 Task: Find connections with filter location Merseburg with filter topic #Indiawith filter profile language German with filter current company Allegis Group with filter school ICAT Design & Media College with filter industry Wholesale Motor Vehicles and Parts with filter service category Life Coaching with filter keywords title Director of First Impressions
Action: Mouse moved to (530, 49)
Screenshot: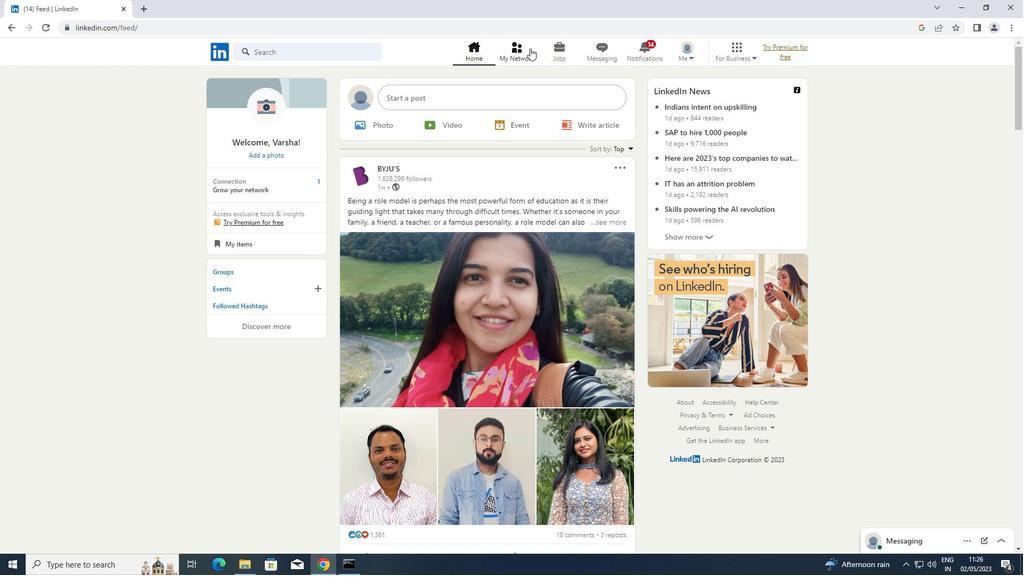 
Action: Mouse pressed left at (530, 49)
Screenshot: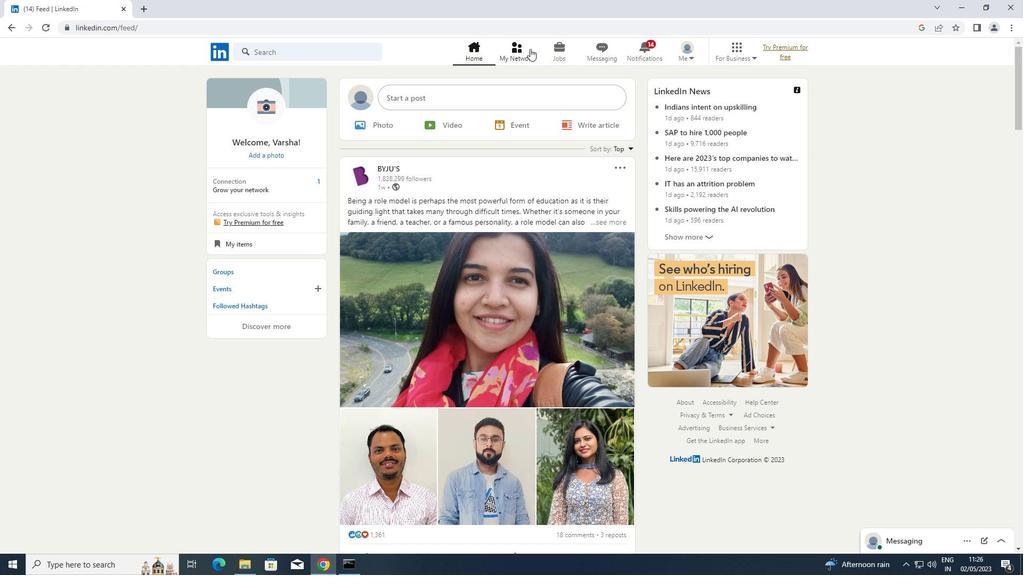 
Action: Mouse moved to (305, 101)
Screenshot: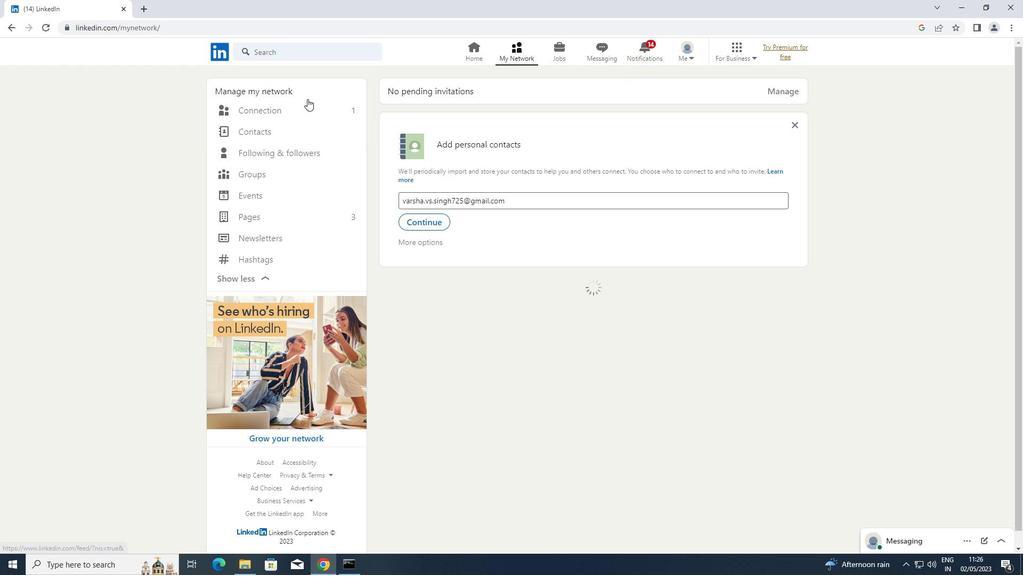 
Action: Mouse pressed left at (305, 101)
Screenshot: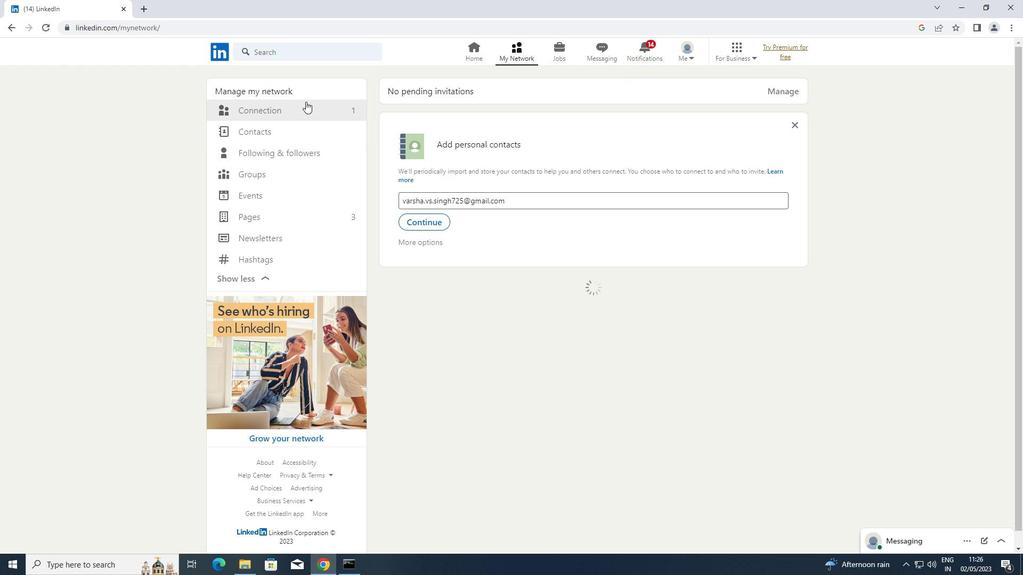 
Action: Mouse moved to (265, 110)
Screenshot: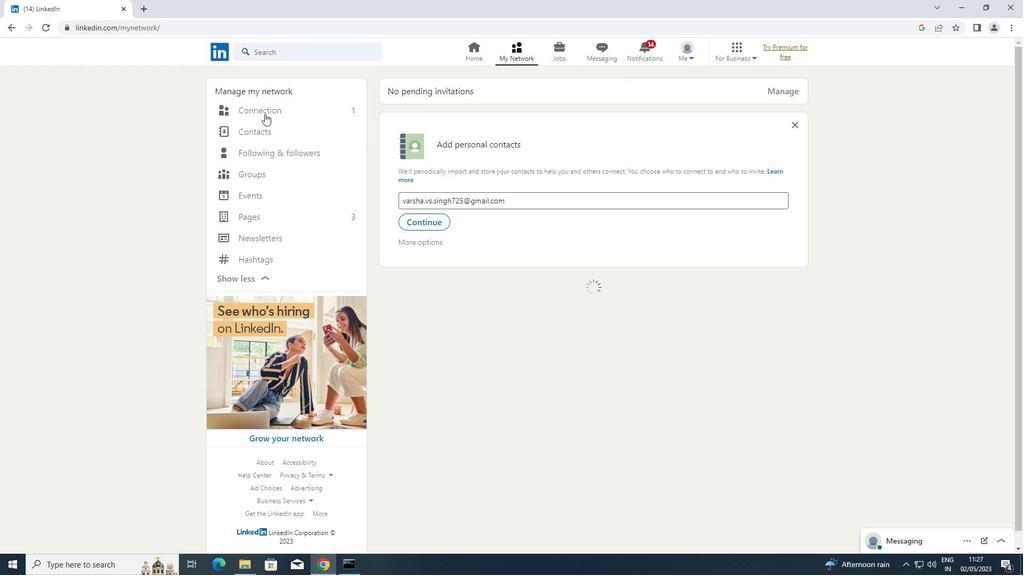 
Action: Mouse pressed left at (265, 110)
Screenshot: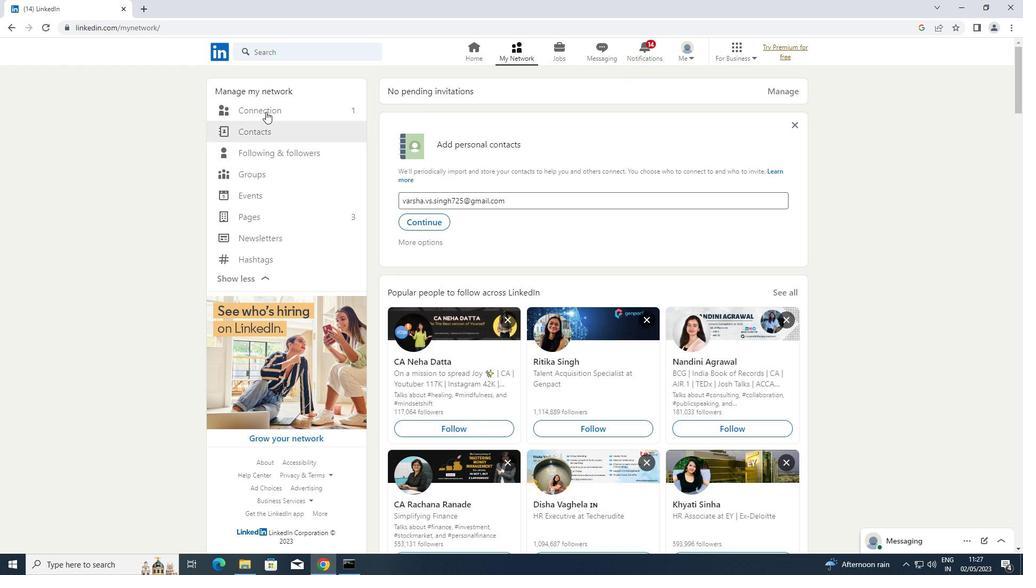 
Action: Mouse moved to (584, 108)
Screenshot: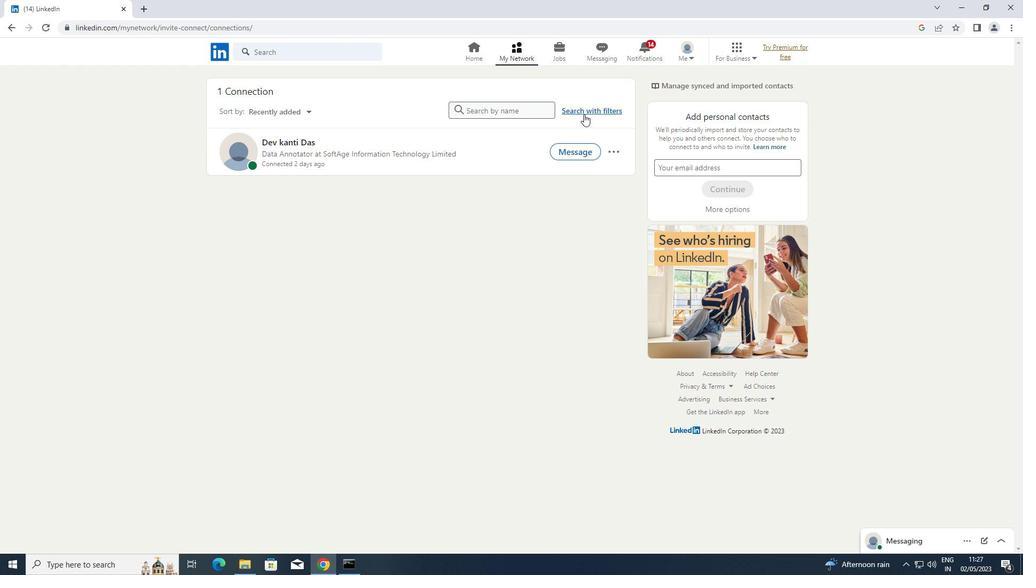 
Action: Mouse pressed left at (584, 108)
Screenshot: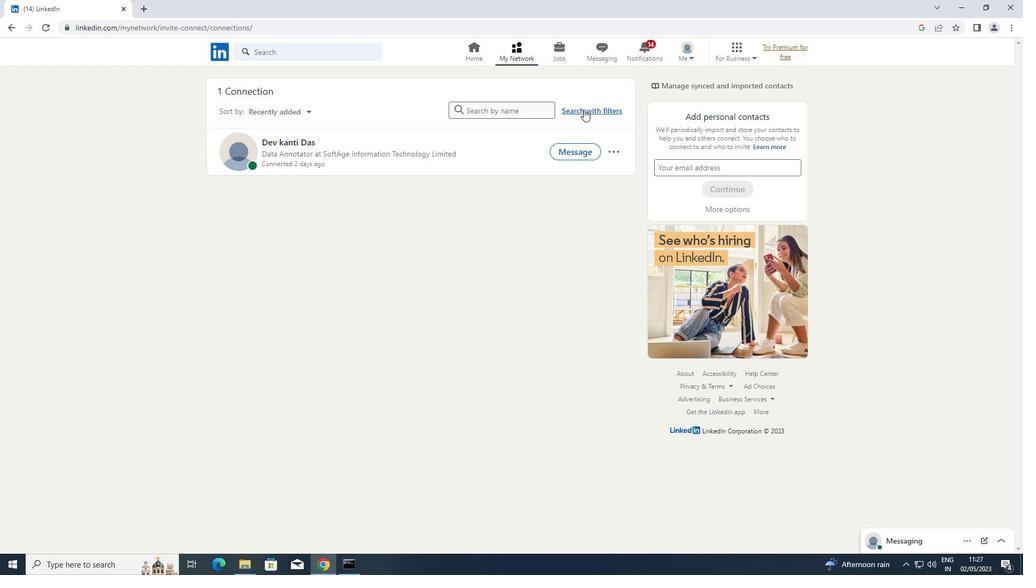 
Action: Mouse moved to (542, 81)
Screenshot: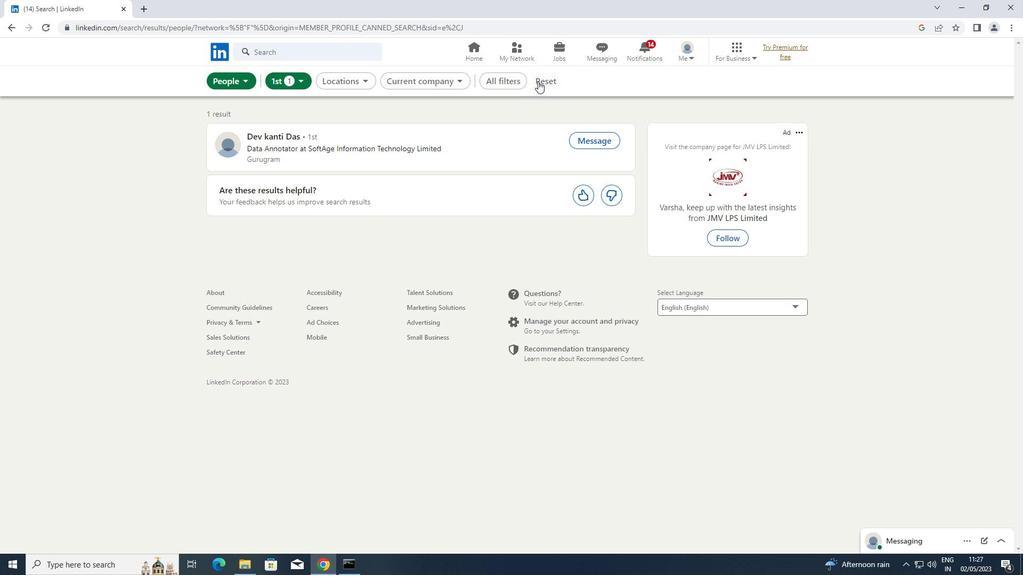 
Action: Mouse pressed left at (542, 81)
Screenshot: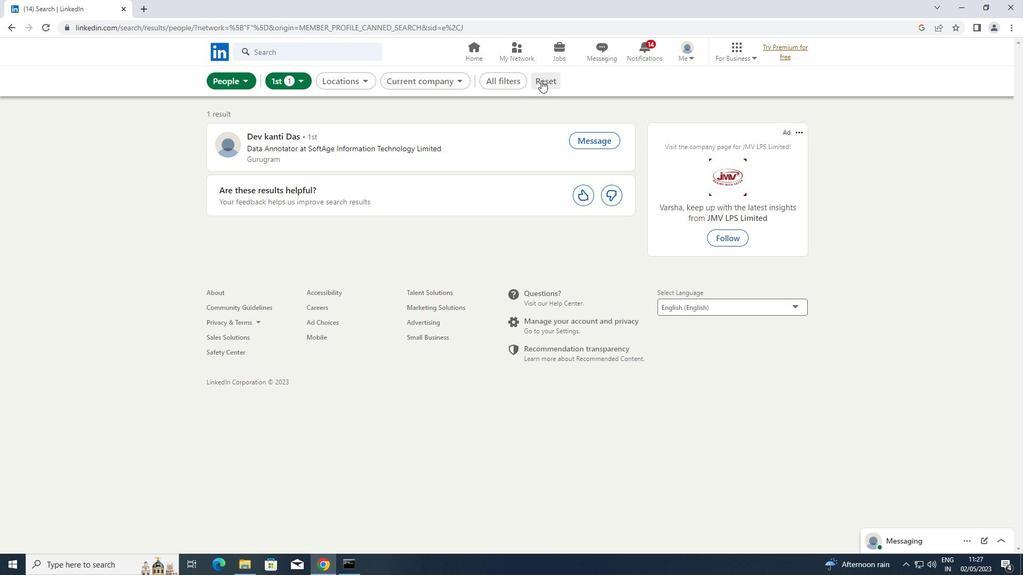 
Action: Mouse moved to (523, 84)
Screenshot: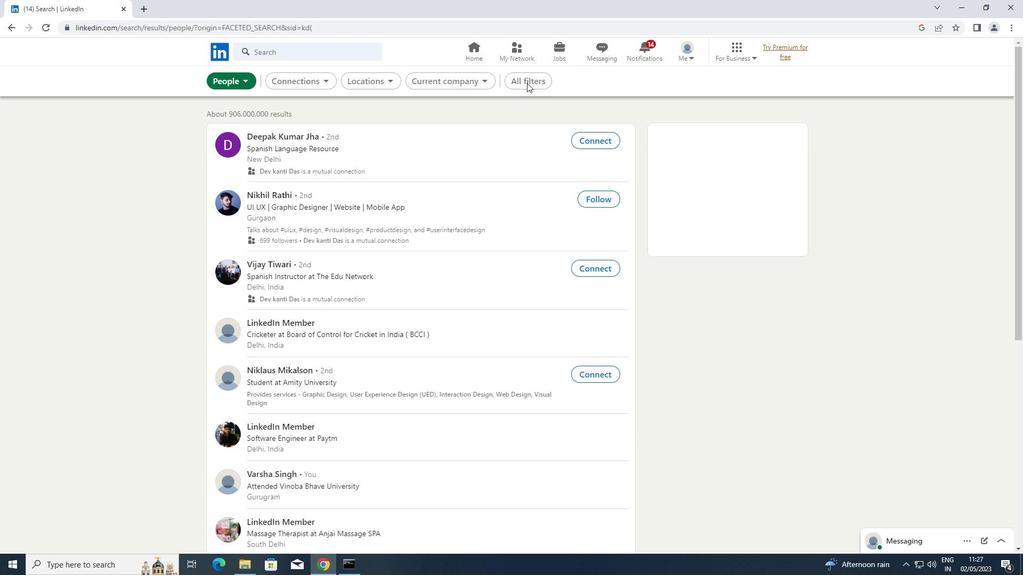 
Action: Mouse pressed left at (523, 84)
Screenshot: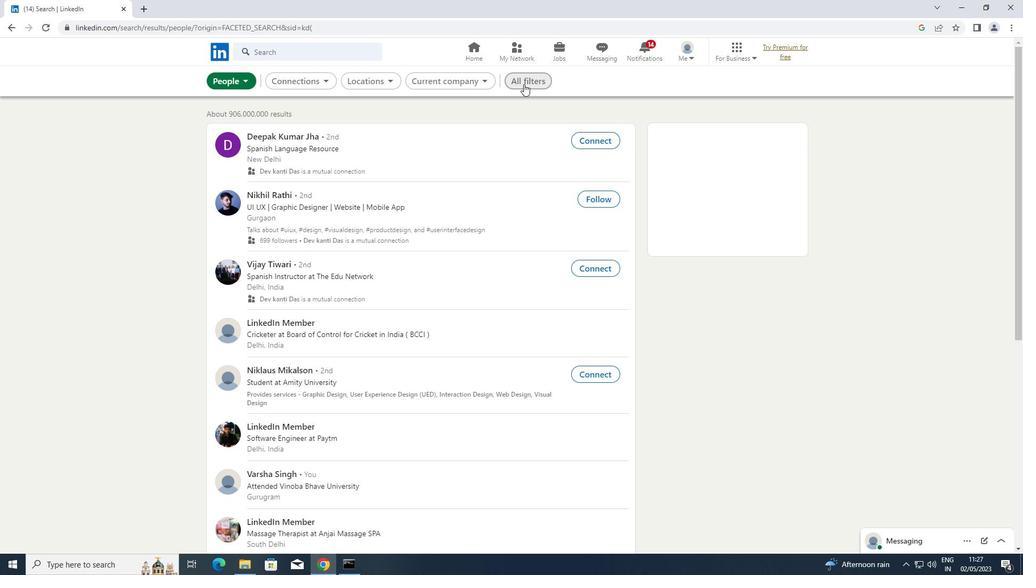 
Action: Mouse moved to (863, 218)
Screenshot: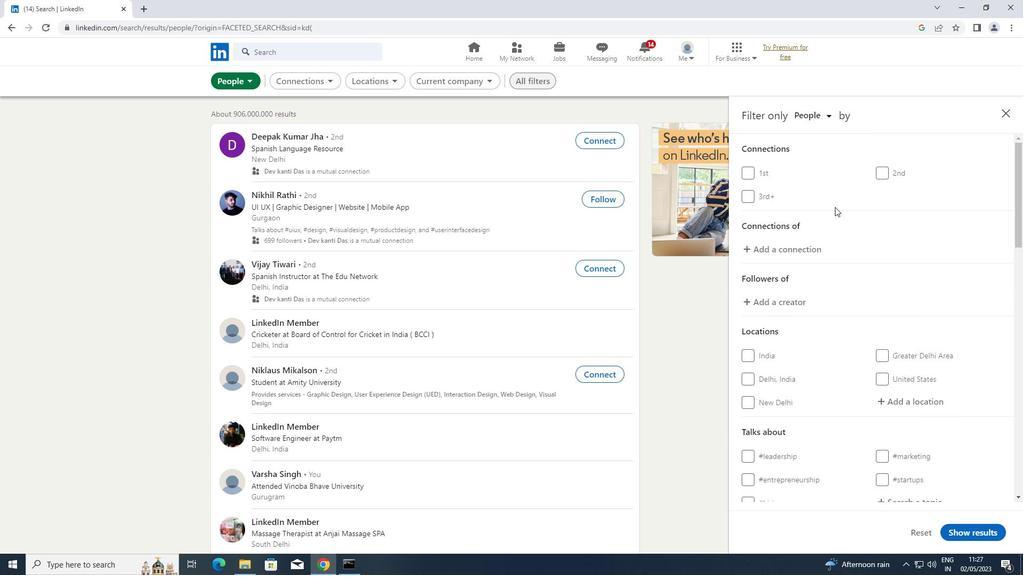 
Action: Mouse scrolled (863, 217) with delta (0, 0)
Screenshot: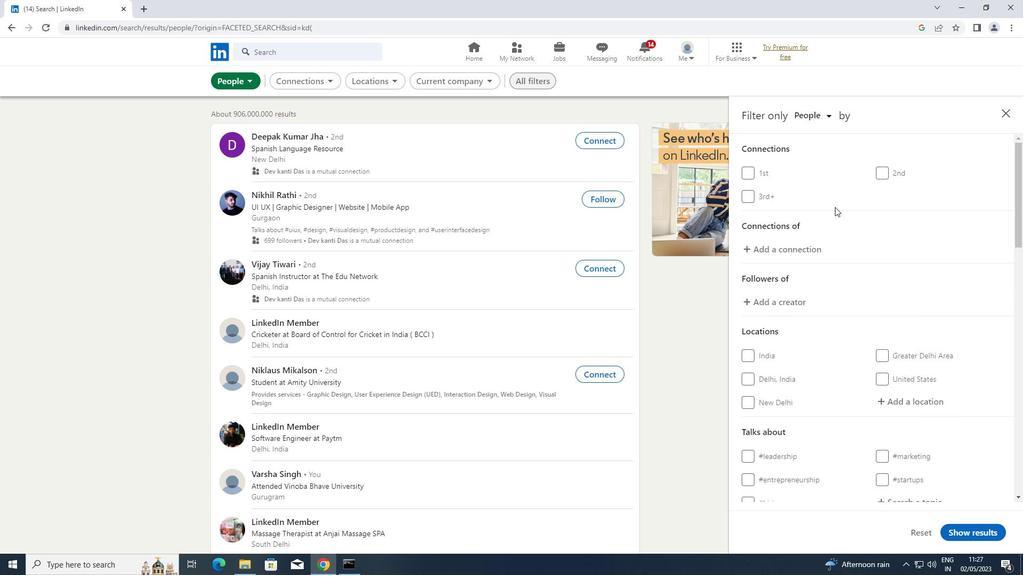 
Action: Mouse scrolled (863, 217) with delta (0, 0)
Screenshot: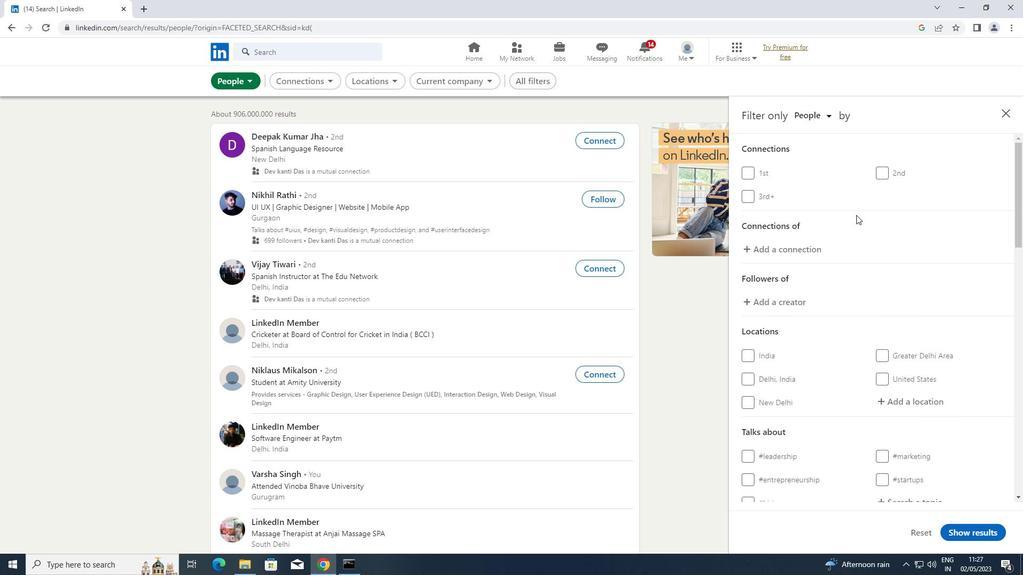 
Action: Mouse scrolled (863, 217) with delta (0, 0)
Screenshot: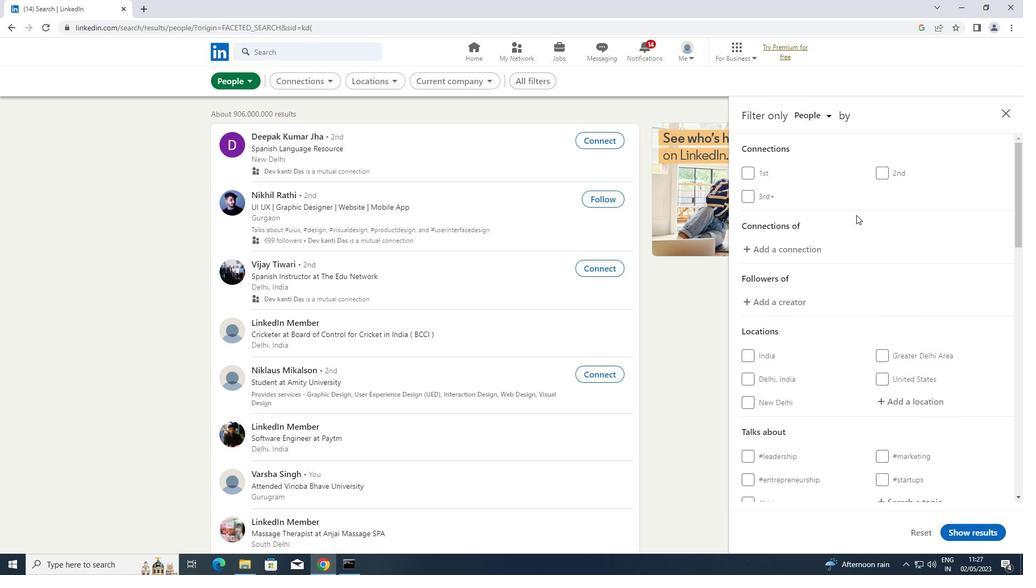 
Action: Mouse moved to (896, 245)
Screenshot: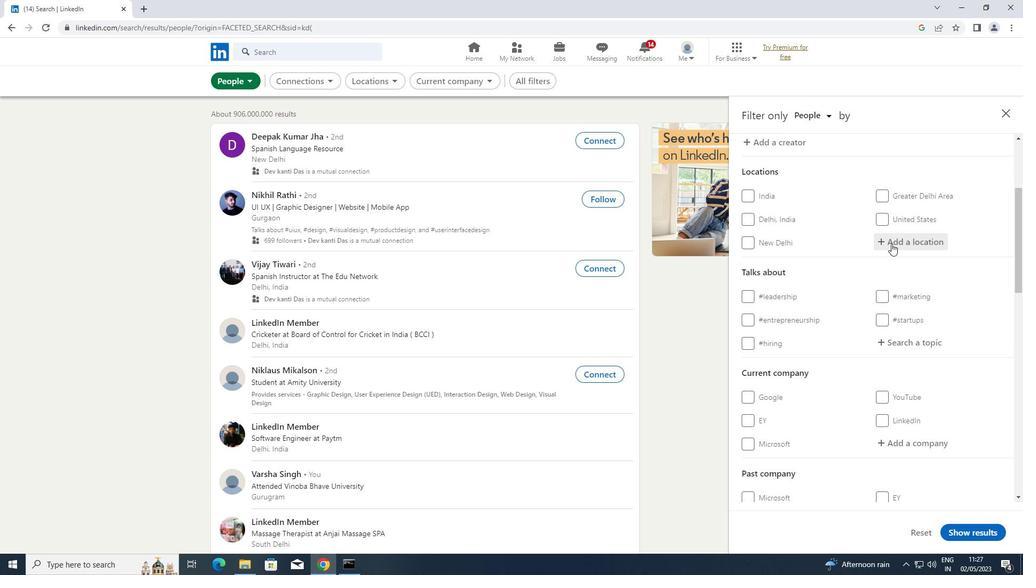 
Action: Mouse pressed left at (896, 245)
Screenshot: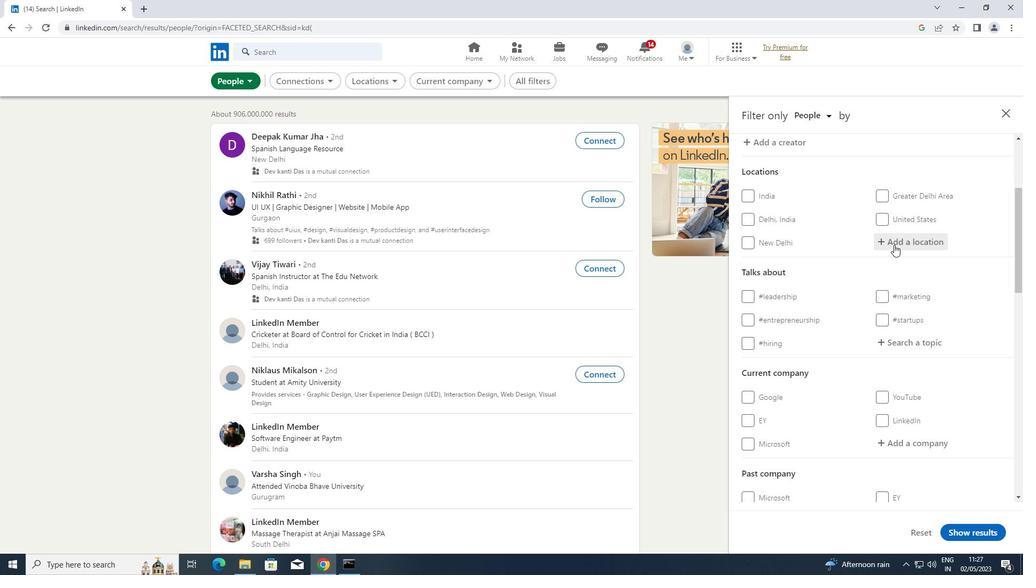 
Action: Key pressed <Key.shift>MERSEBURG
Screenshot: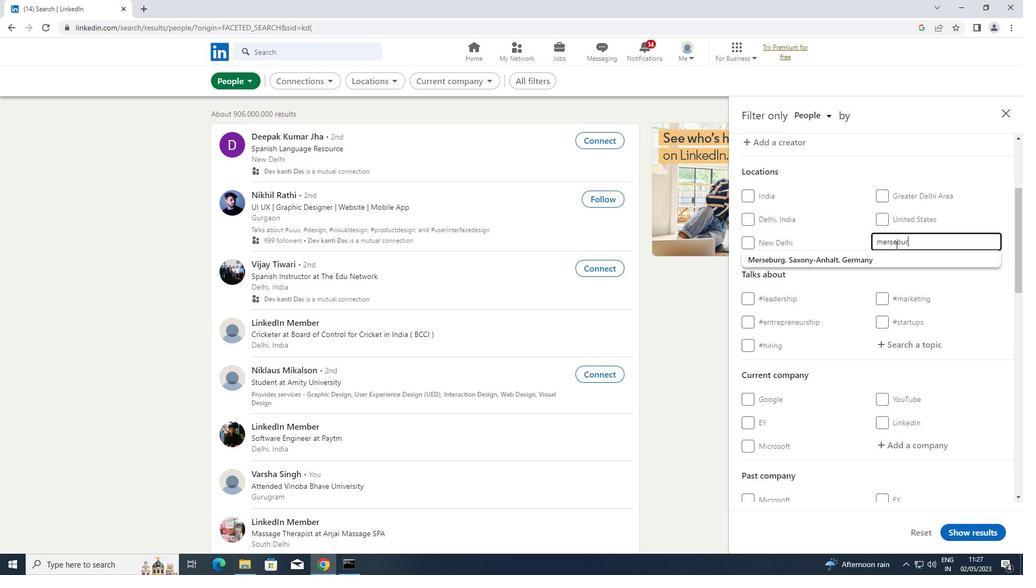 
Action: Mouse moved to (900, 345)
Screenshot: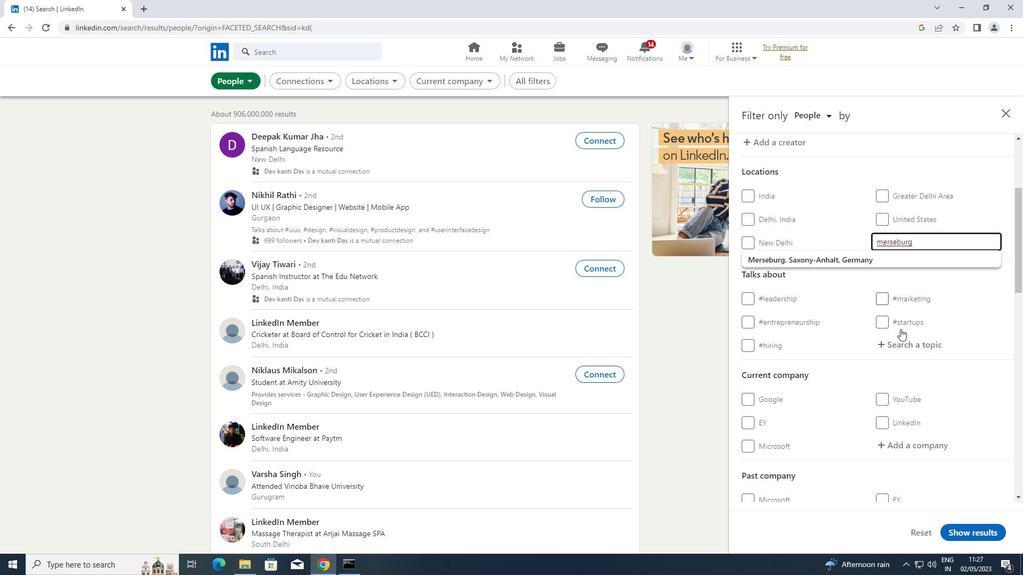 
Action: Mouse pressed left at (900, 345)
Screenshot: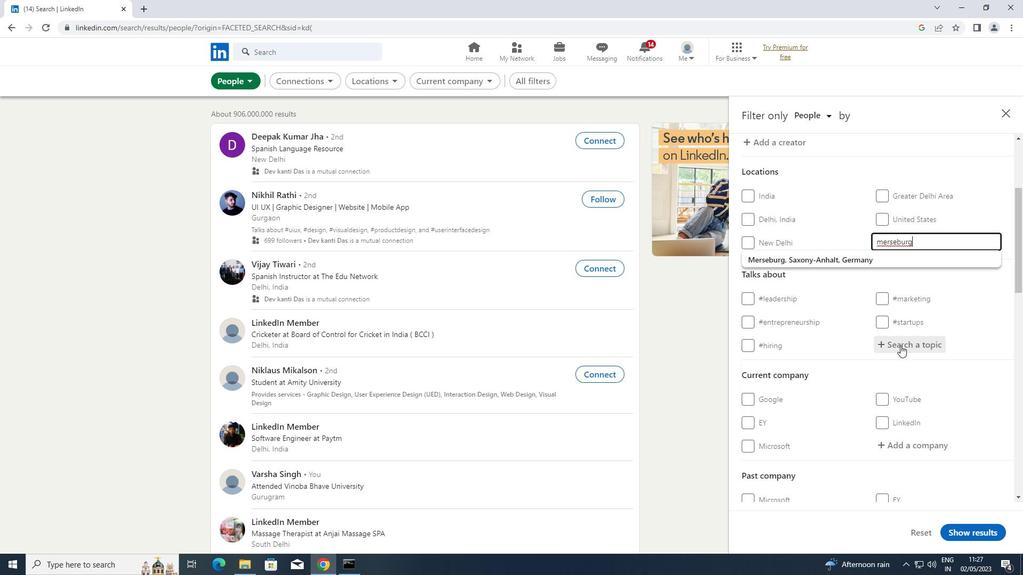 
Action: Key pressed <Key.shift>INDI
Screenshot: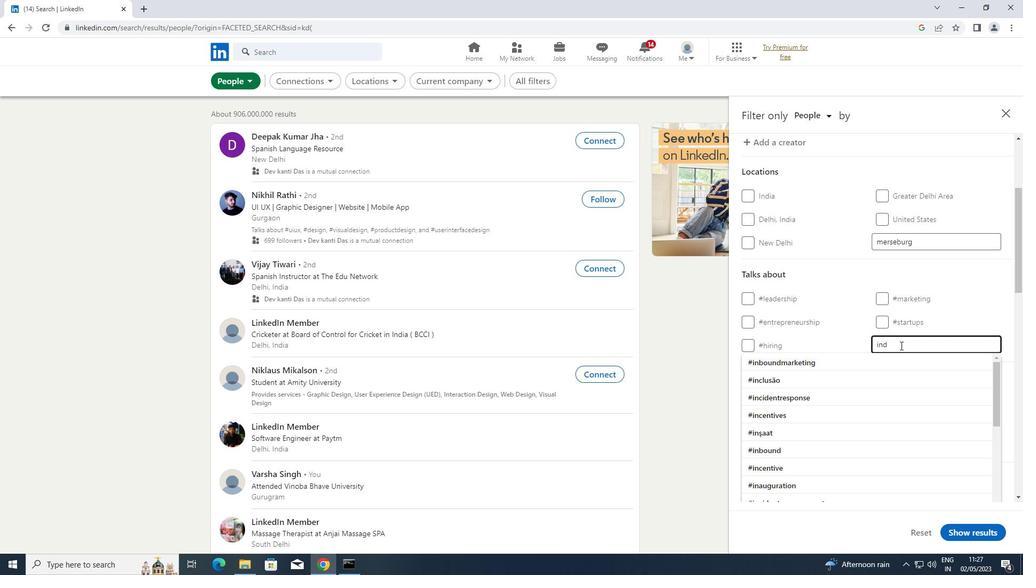 
Action: Mouse moved to (807, 355)
Screenshot: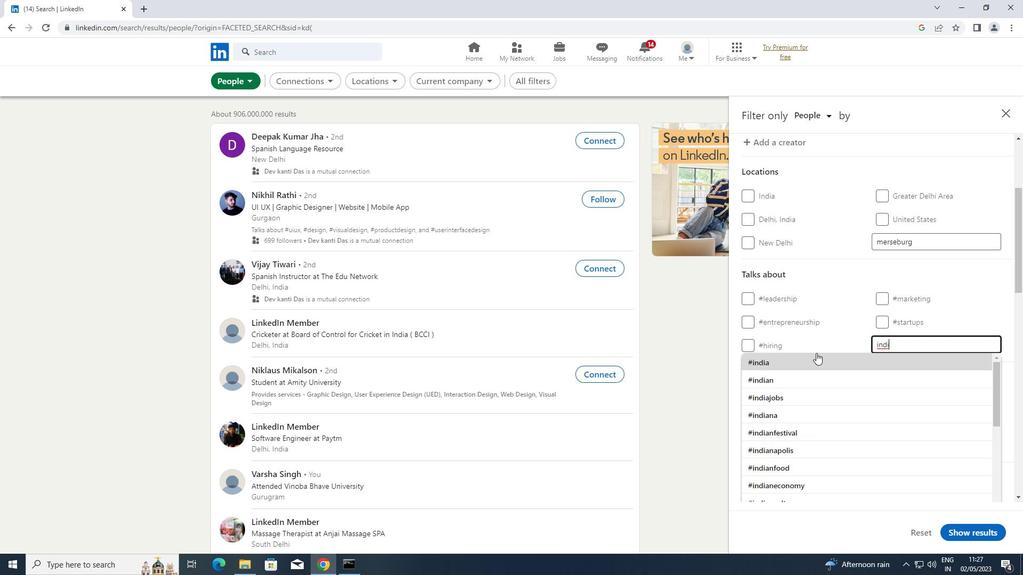 
Action: Mouse pressed left at (807, 355)
Screenshot: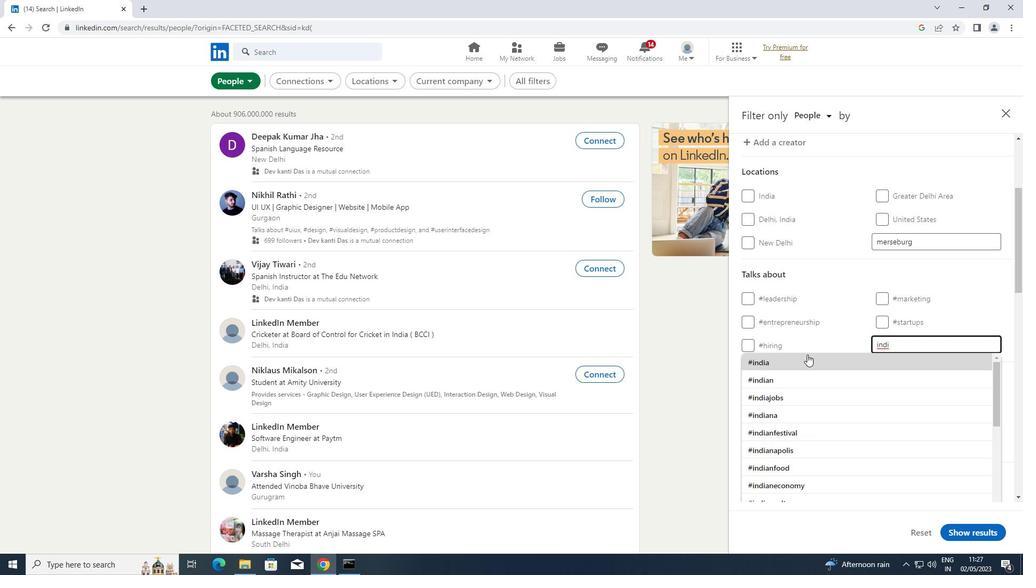 
Action: Mouse scrolled (807, 354) with delta (0, 0)
Screenshot: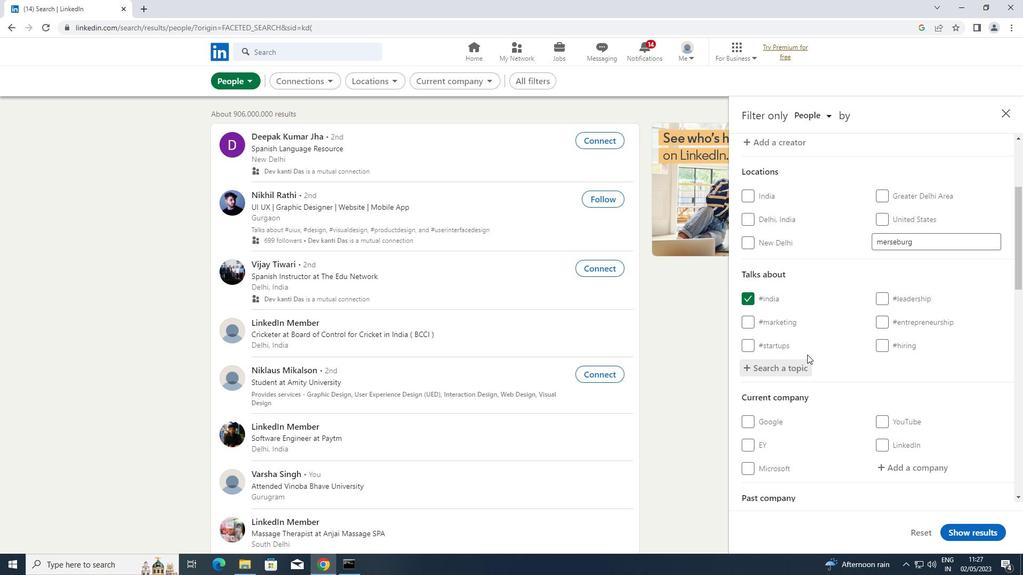 
Action: Mouse scrolled (807, 354) with delta (0, 0)
Screenshot: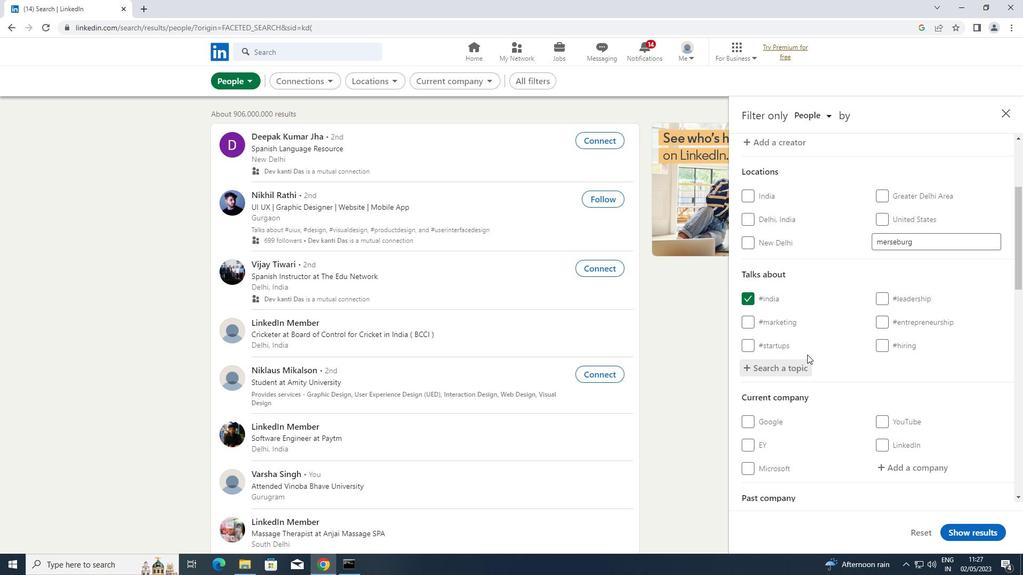 
Action: Mouse scrolled (807, 354) with delta (0, 0)
Screenshot: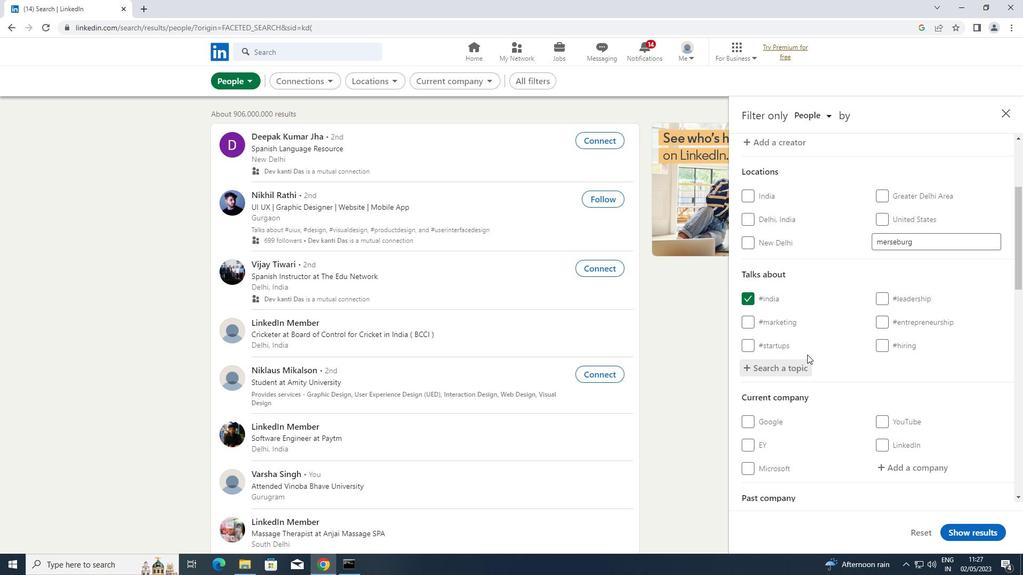 
Action: Mouse moved to (863, 336)
Screenshot: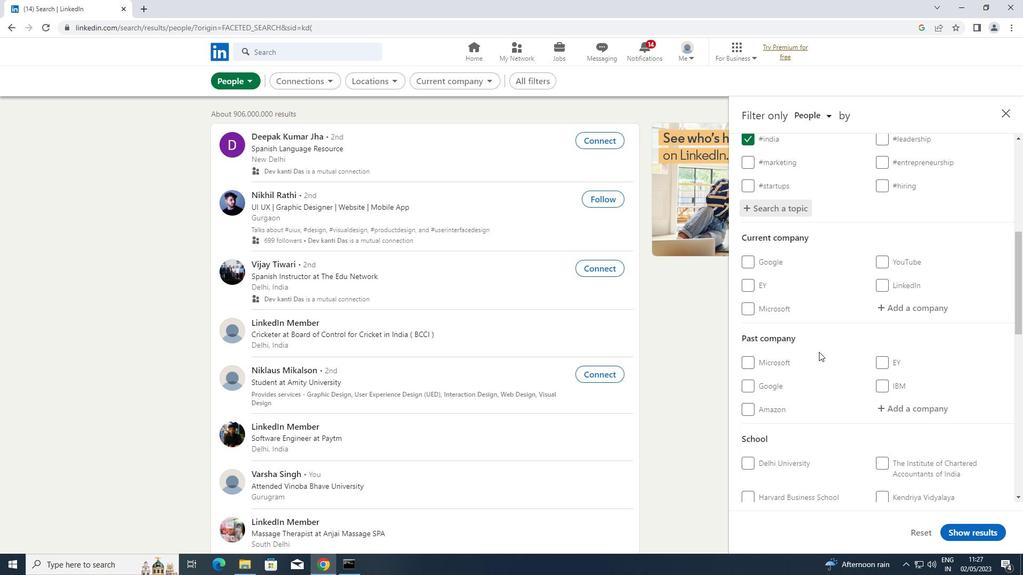 
Action: Mouse scrolled (863, 335) with delta (0, 0)
Screenshot: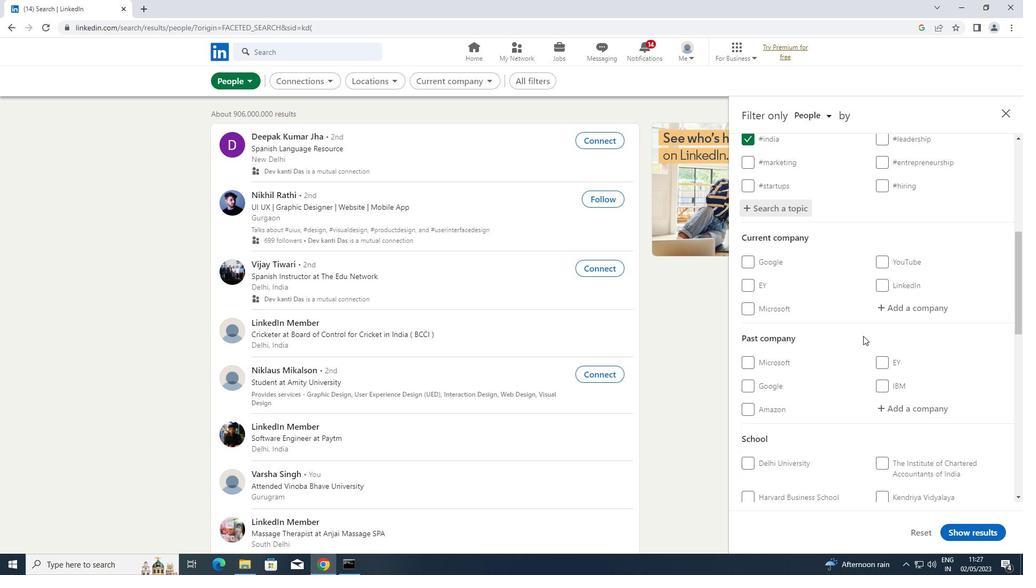 
Action: Mouse scrolled (863, 335) with delta (0, 0)
Screenshot: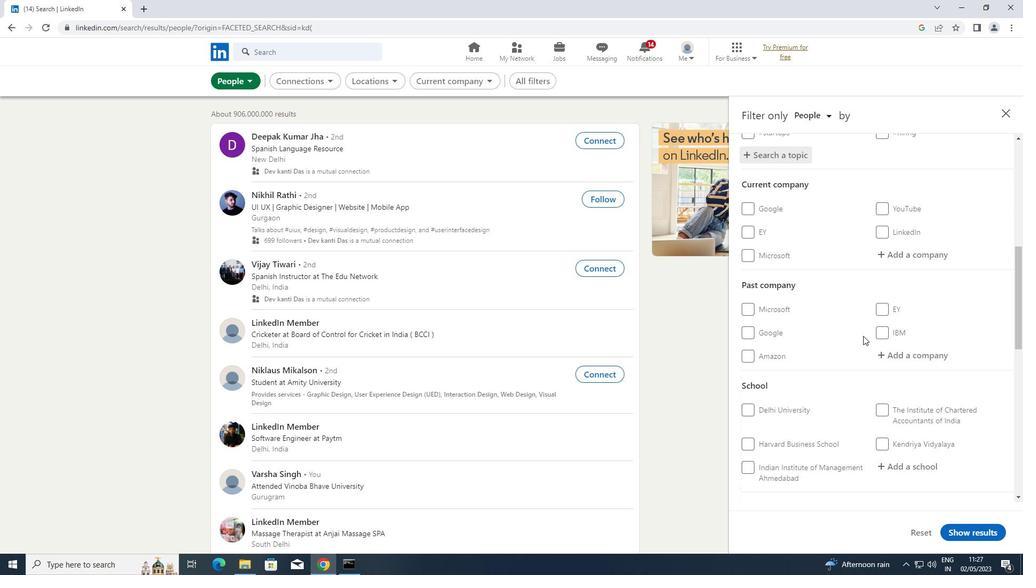 
Action: Mouse scrolled (863, 335) with delta (0, 0)
Screenshot: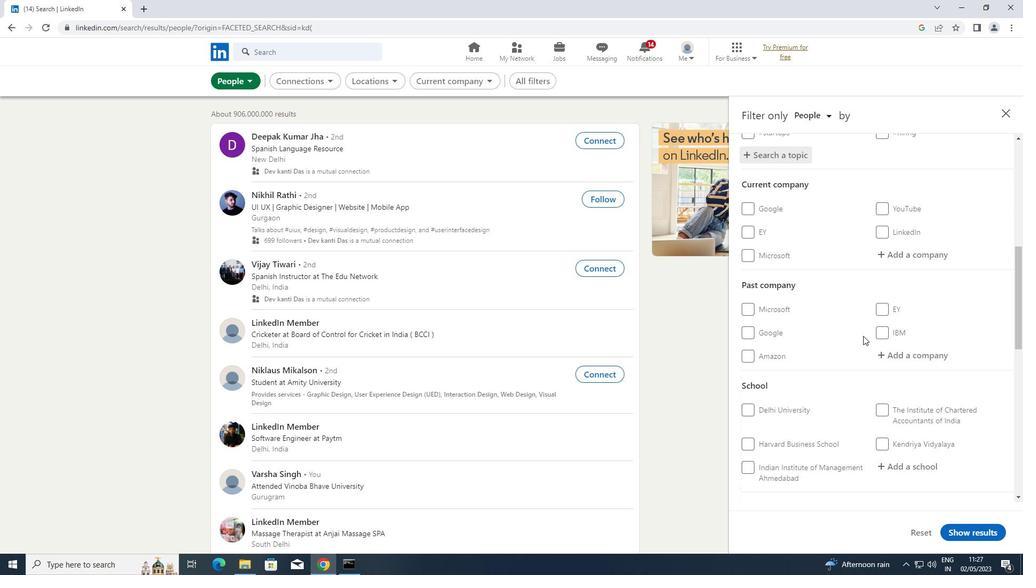
Action: Mouse scrolled (863, 335) with delta (0, 0)
Screenshot: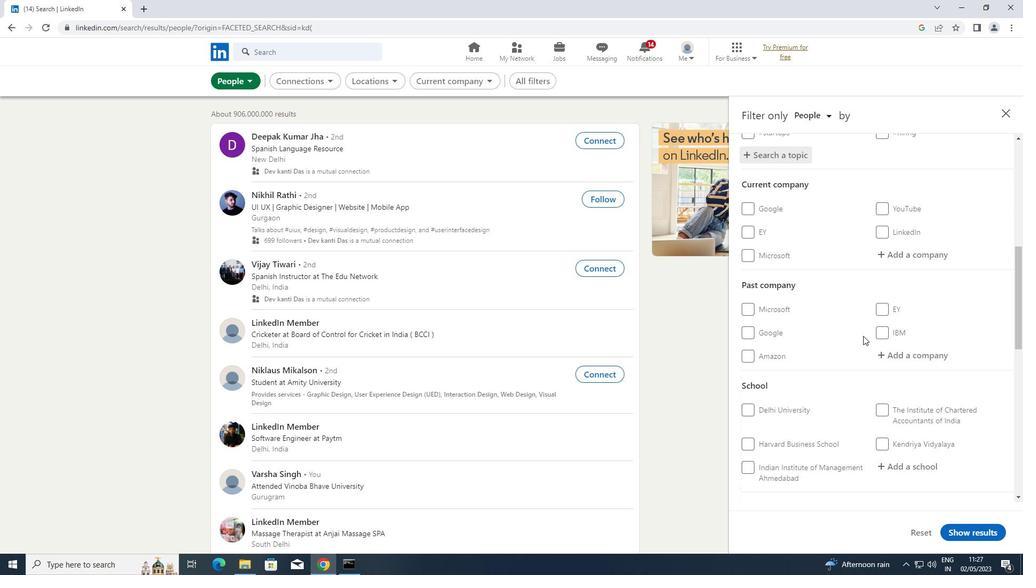
Action: Mouse scrolled (863, 335) with delta (0, 0)
Screenshot: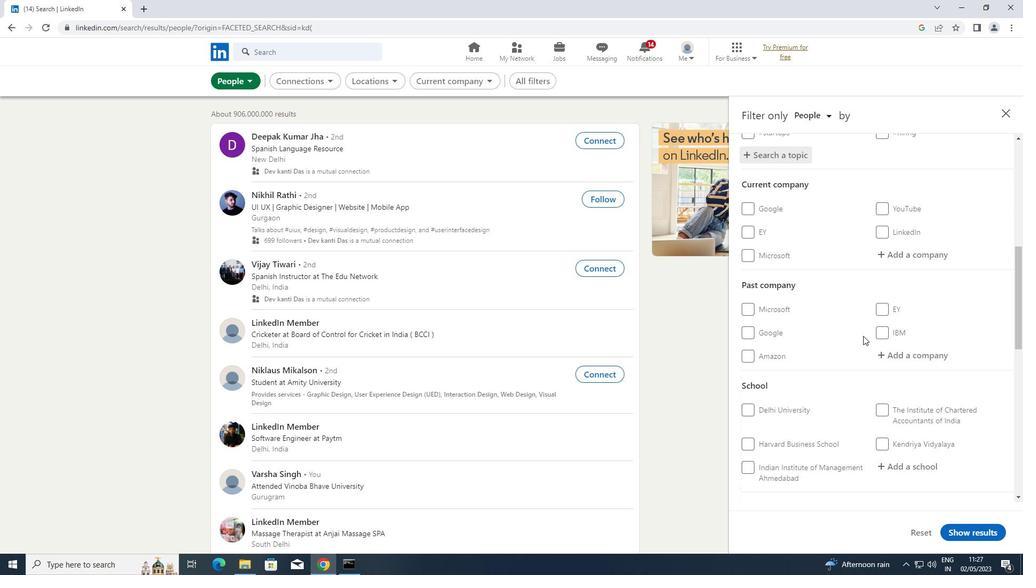 
Action: Mouse moved to (747, 485)
Screenshot: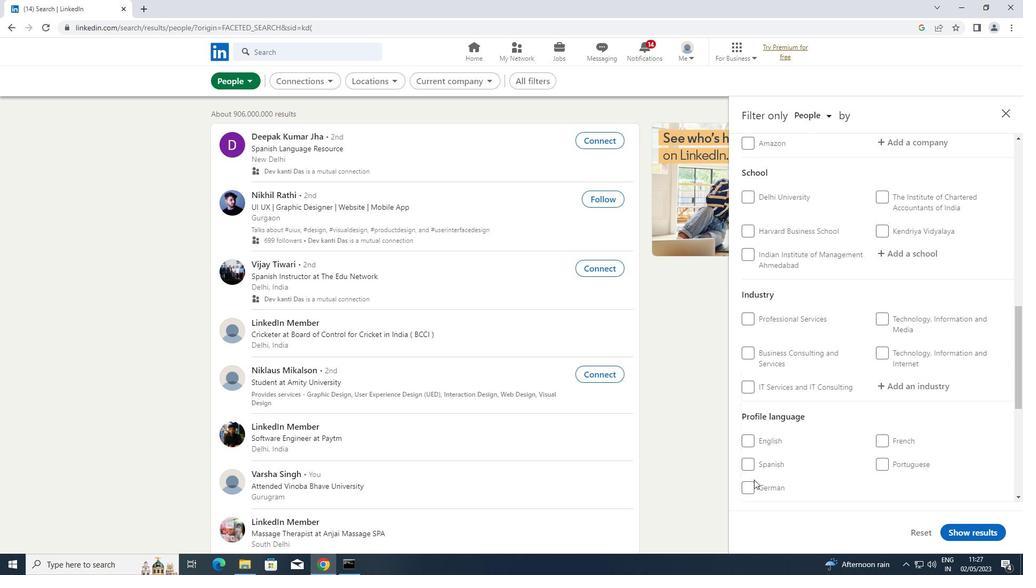 
Action: Mouse pressed left at (747, 485)
Screenshot: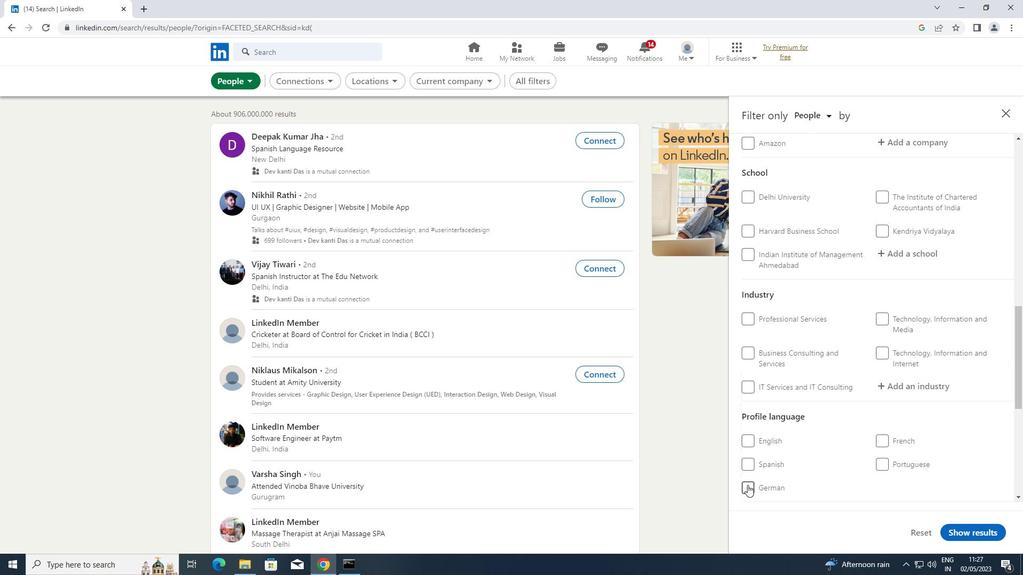 
Action: Mouse moved to (811, 351)
Screenshot: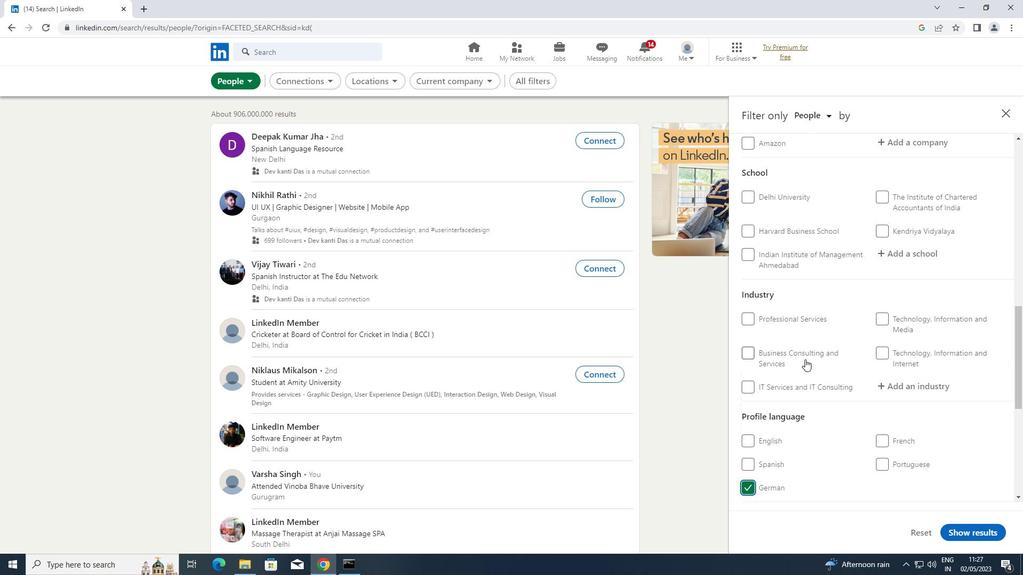 
Action: Mouse scrolled (811, 352) with delta (0, 0)
Screenshot: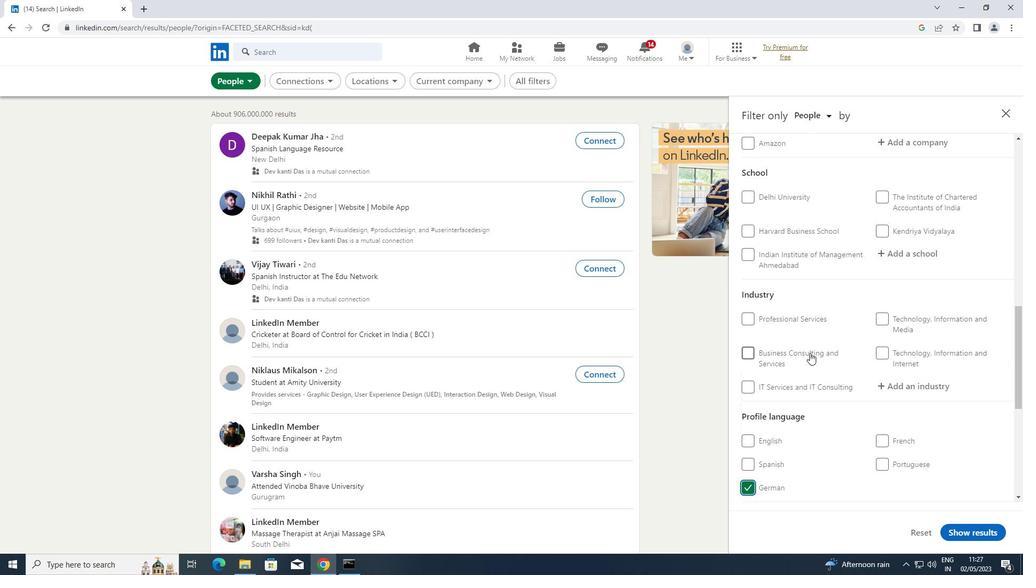 
Action: Mouse scrolled (811, 352) with delta (0, 0)
Screenshot: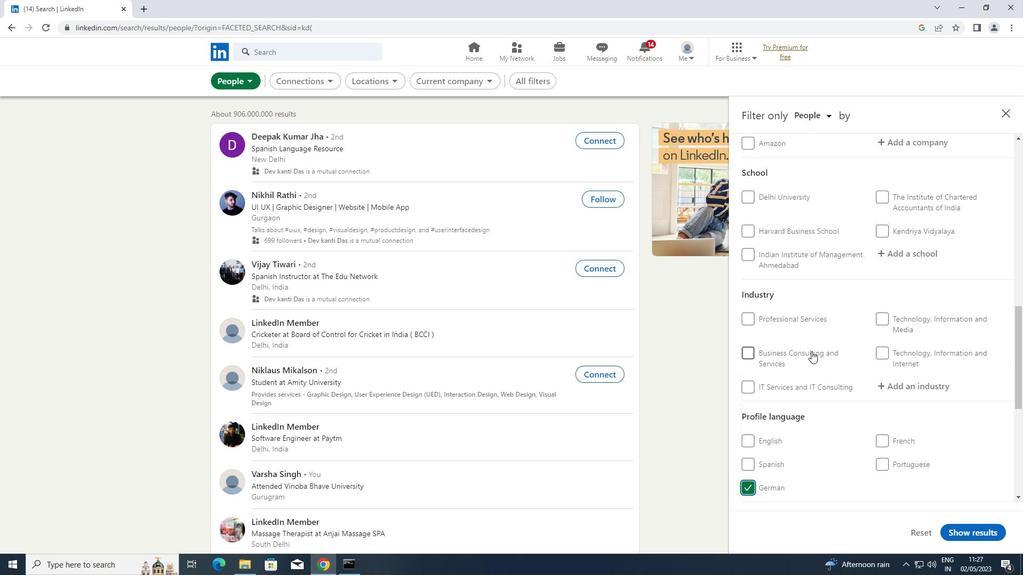 
Action: Mouse scrolled (811, 352) with delta (0, 0)
Screenshot: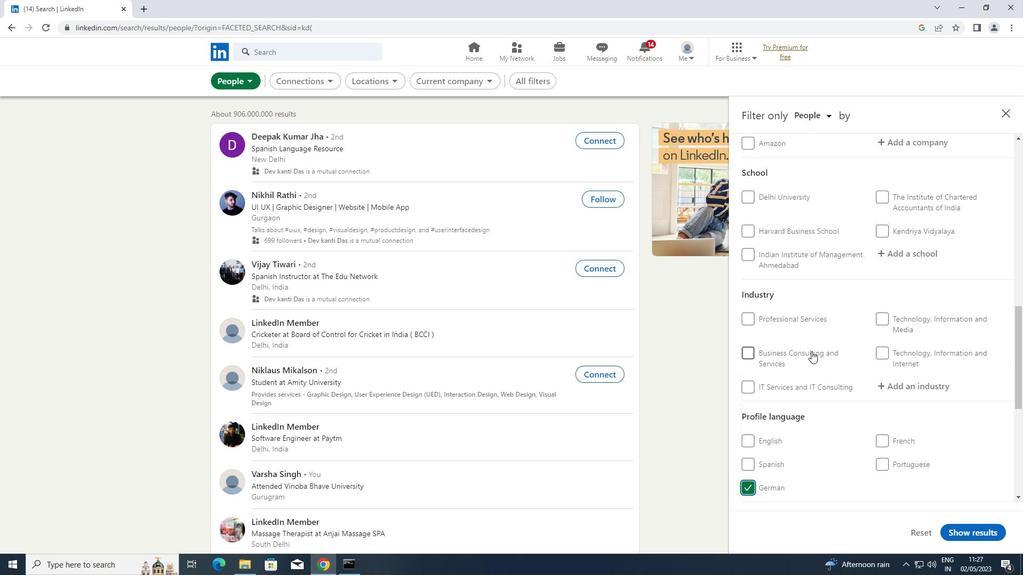
Action: Mouse moved to (812, 350)
Screenshot: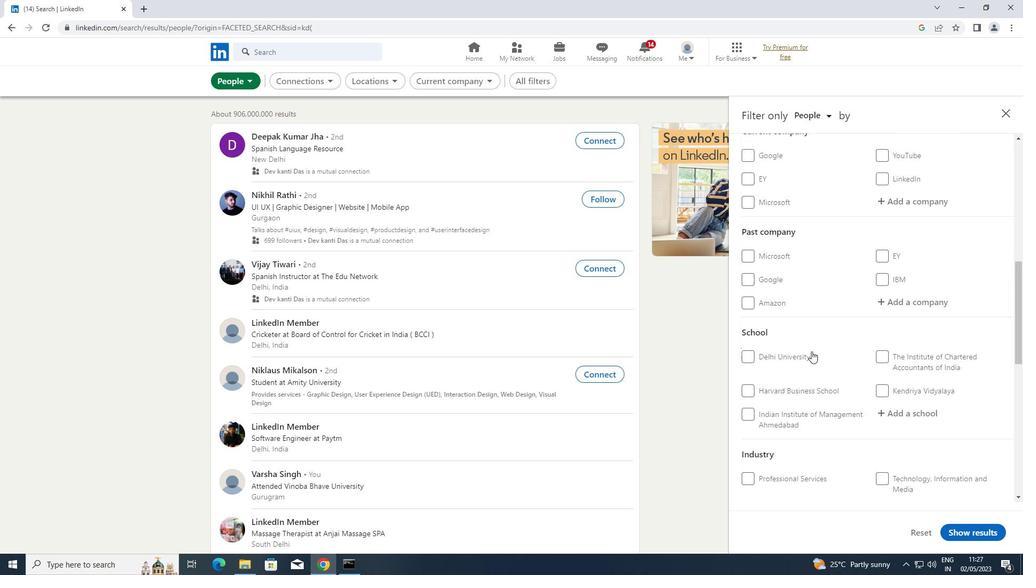 
Action: Mouse scrolled (812, 350) with delta (0, 0)
Screenshot: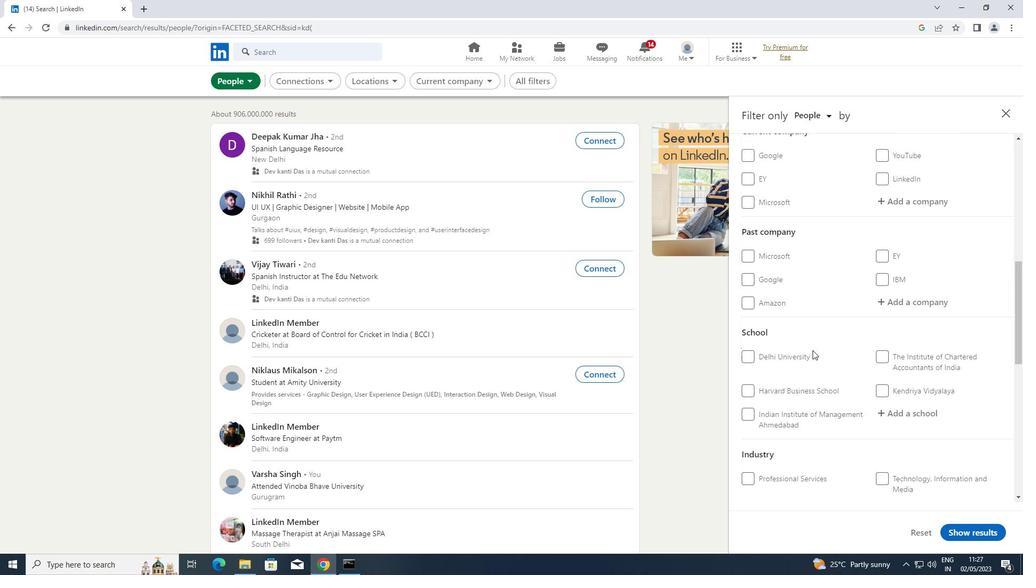 
Action: Mouse scrolled (812, 350) with delta (0, 0)
Screenshot: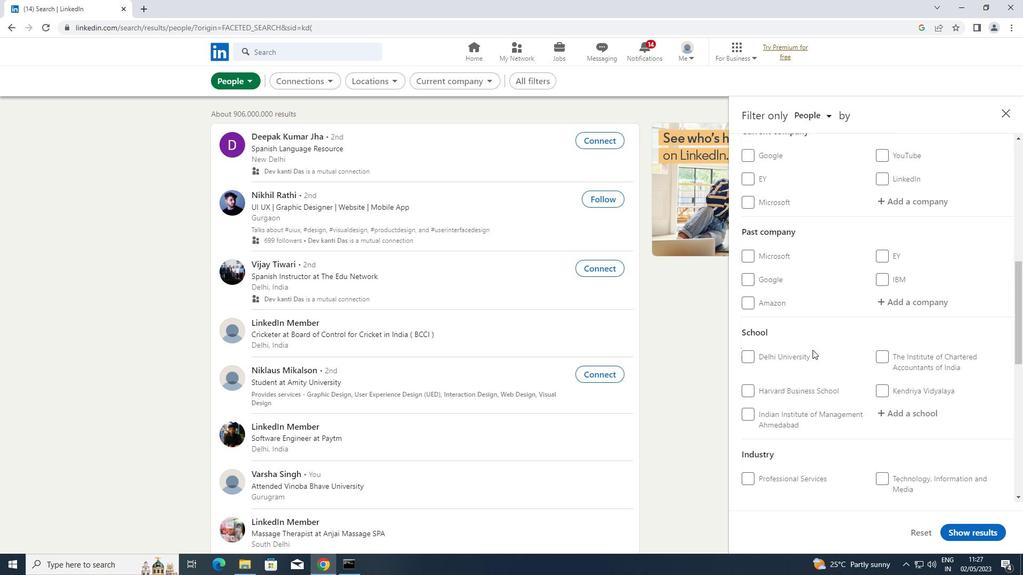 
Action: Mouse moved to (891, 304)
Screenshot: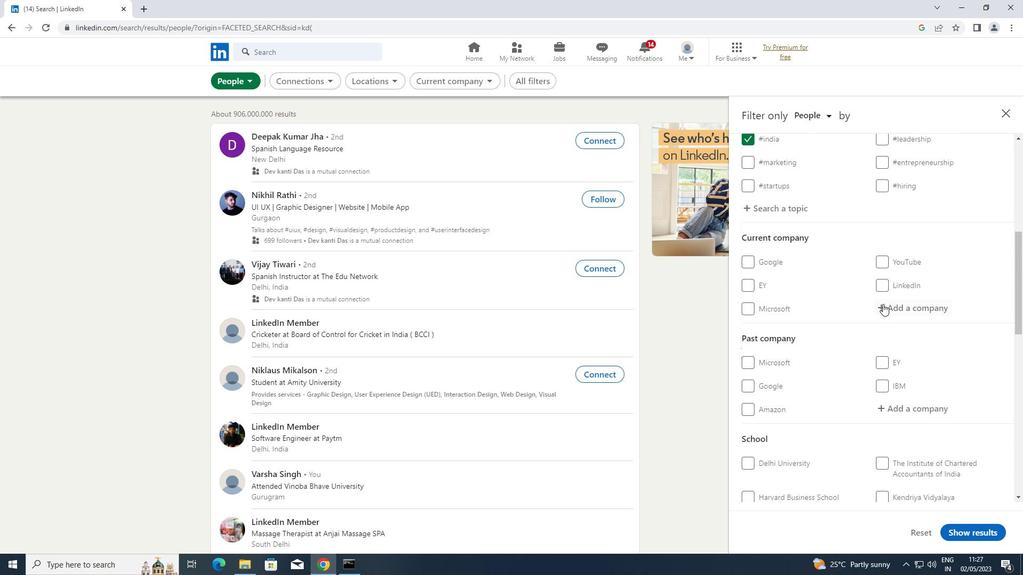 
Action: Mouse pressed left at (891, 304)
Screenshot: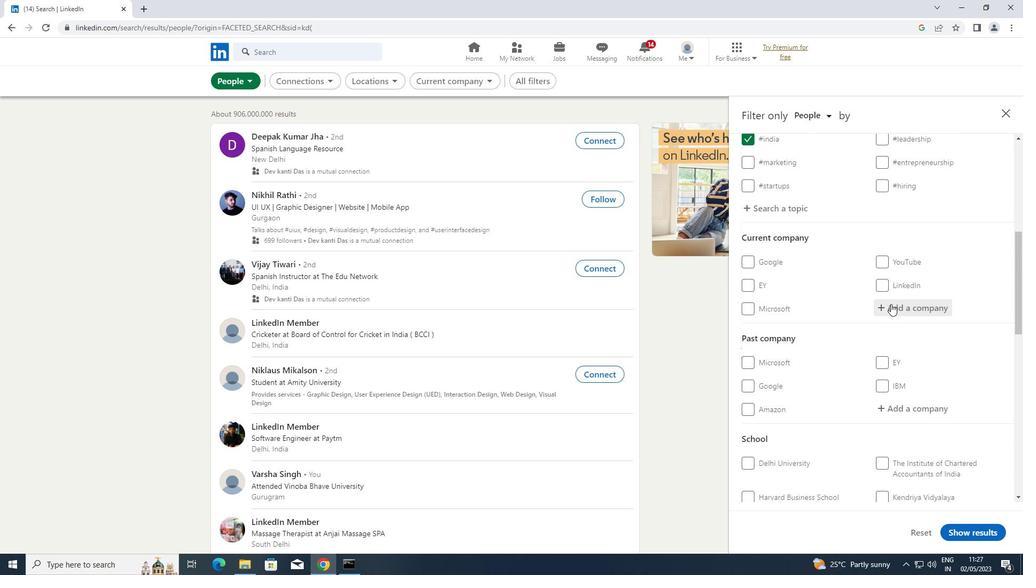 
Action: Key pressed <Key.shift>ALLEGI
Screenshot: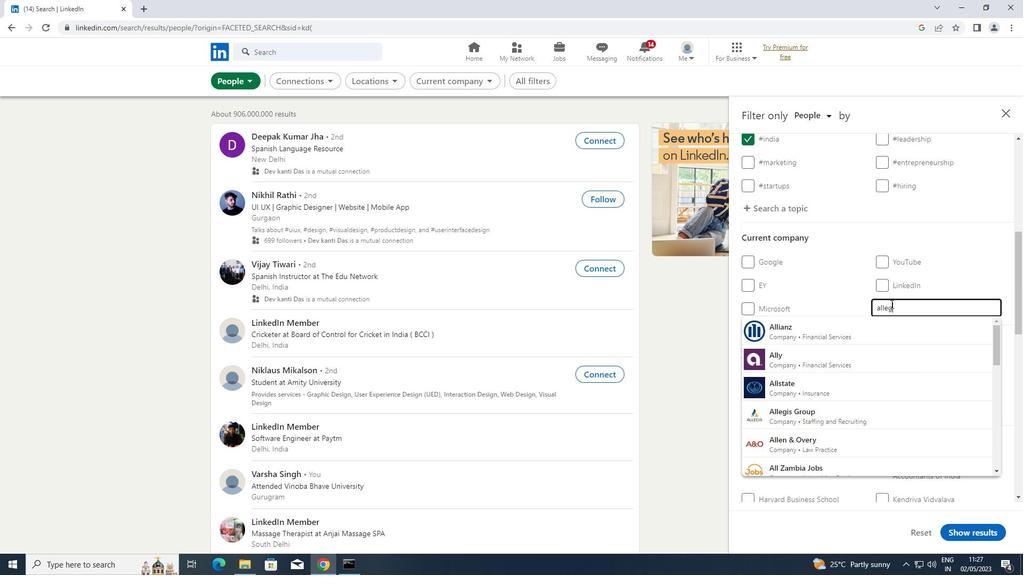 
Action: Mouse moved to (789, 329)
Screenshot: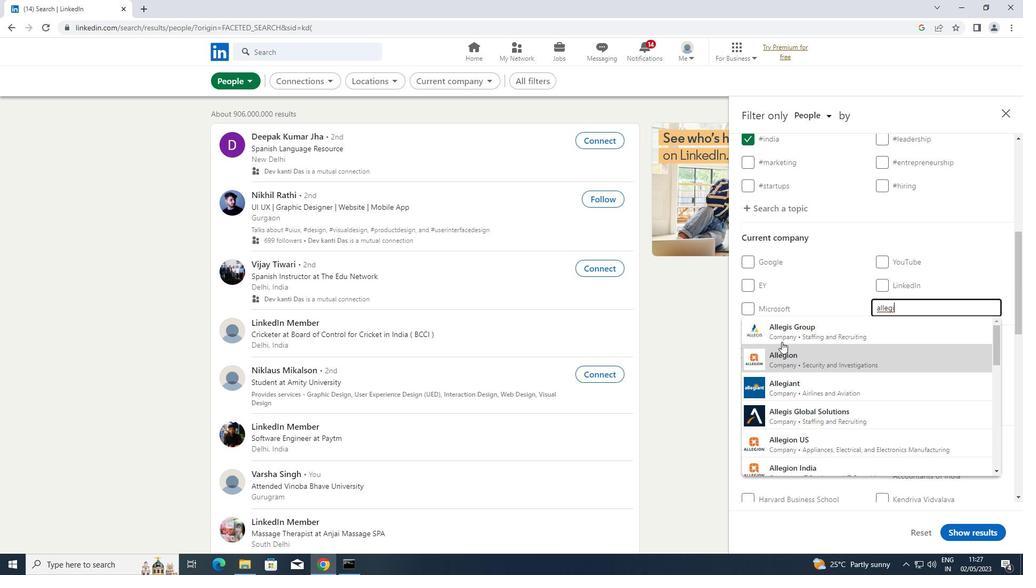 
Action: Mouse pressed left at (789, 329)
Screenshot: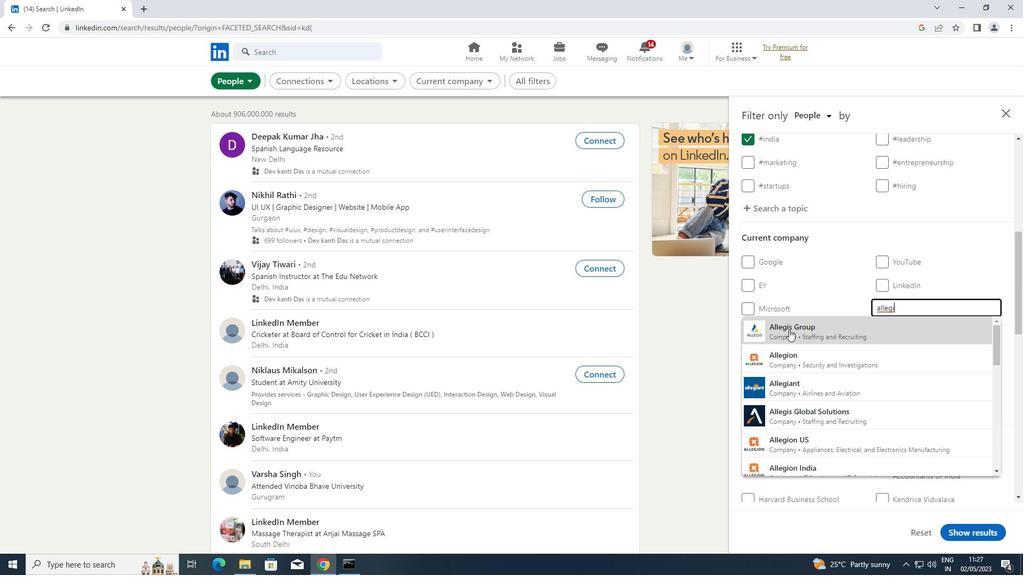 
Action: Mouse moved to (789, 328)
Screenshot: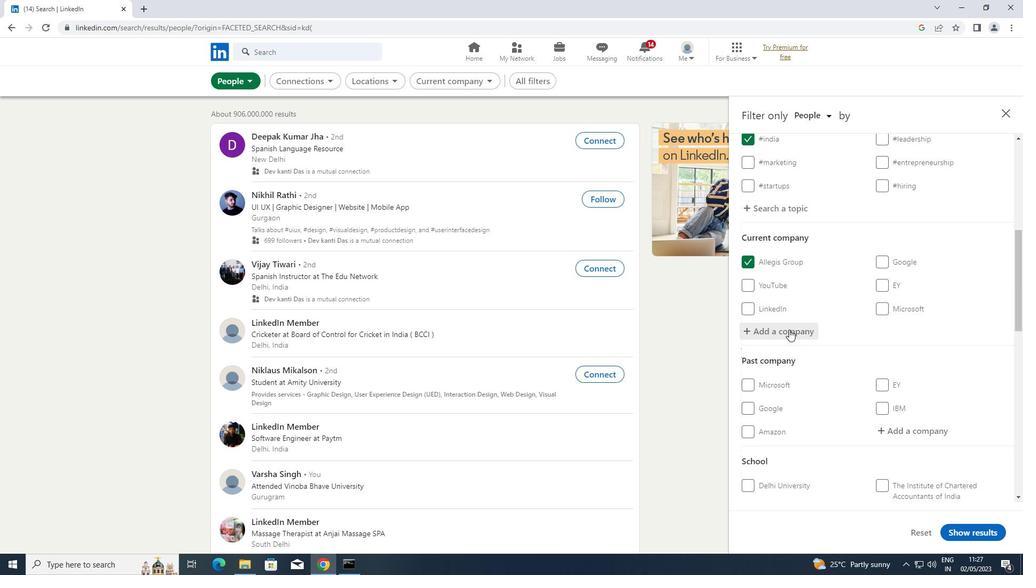 
Action: Mouse scrolled (789, 328) with delta (0, 0)
Screenshot: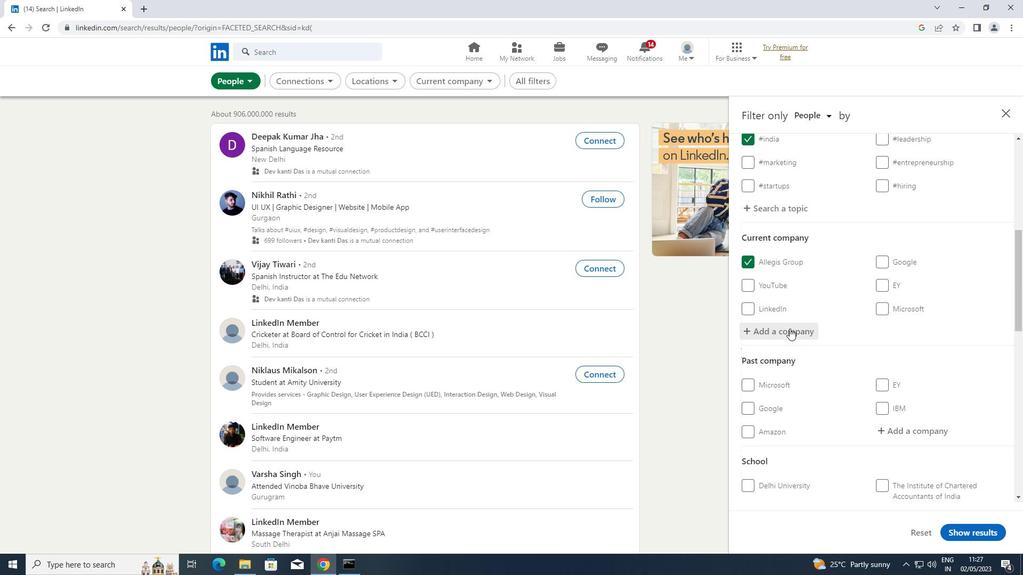 
Action: Mouse scrolled (789, 328) with delta (0, 0)
Screenshot: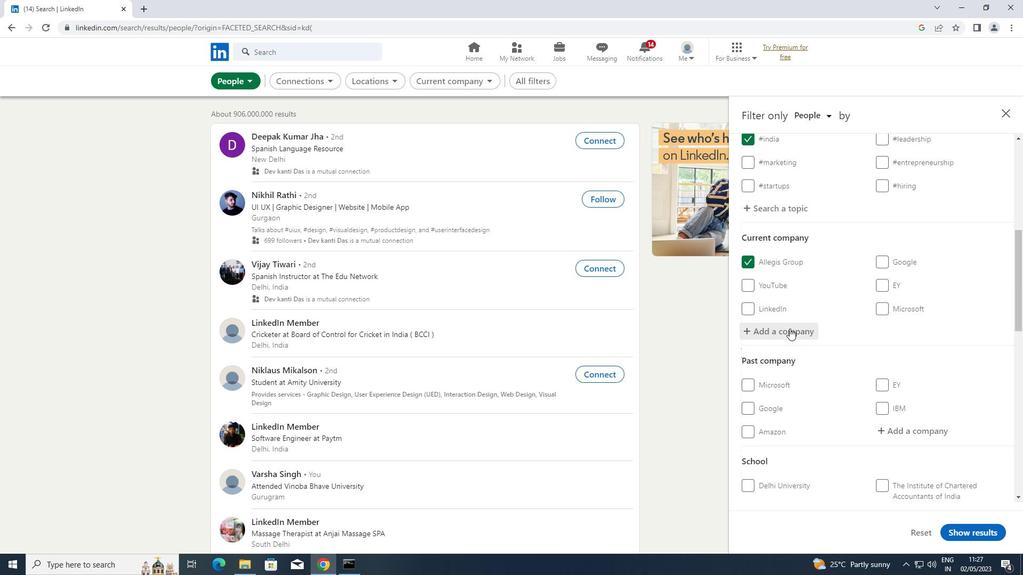 
Action: Mouse moved to (906, 438)
Screenshot: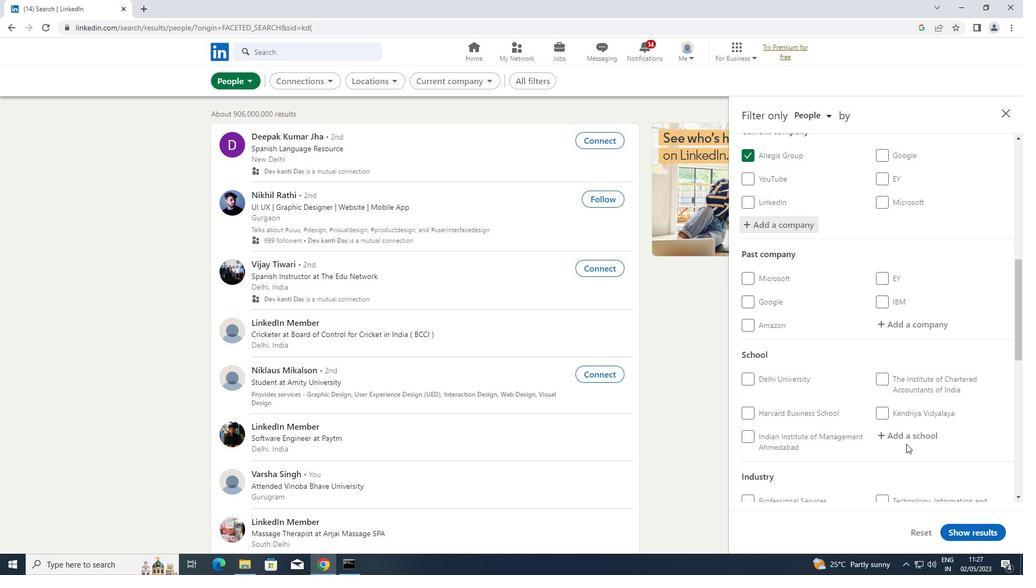 
Action: Mouse pressed left at (906, 438)
Screenshot: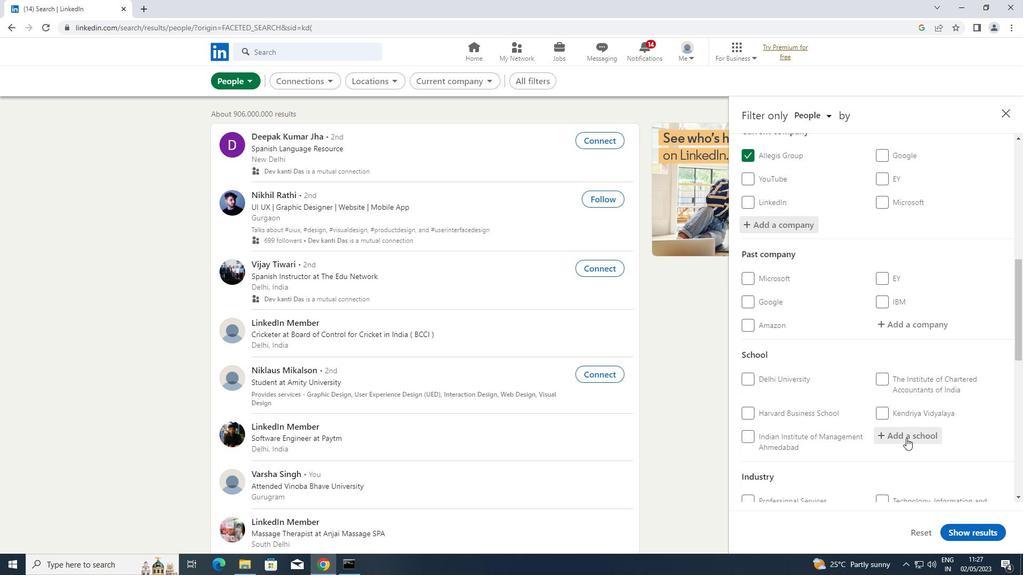 
Action: Mouse moved to (907, 436)
Screenshot: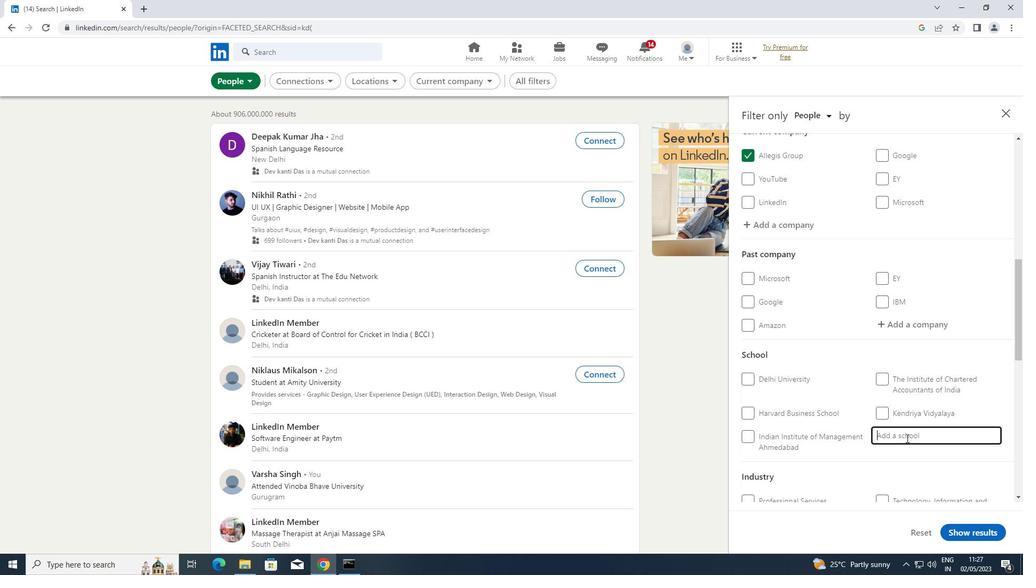 
Action: Key pressed <Key.shift>ICAT
Screenshot: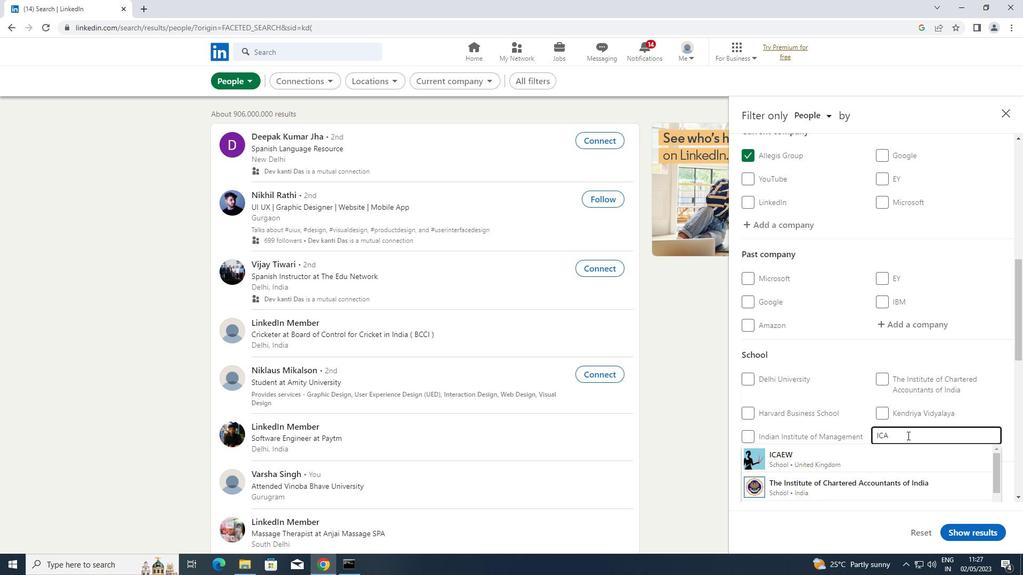 
Action: Mouse moved to (882, 453)
Screenshot: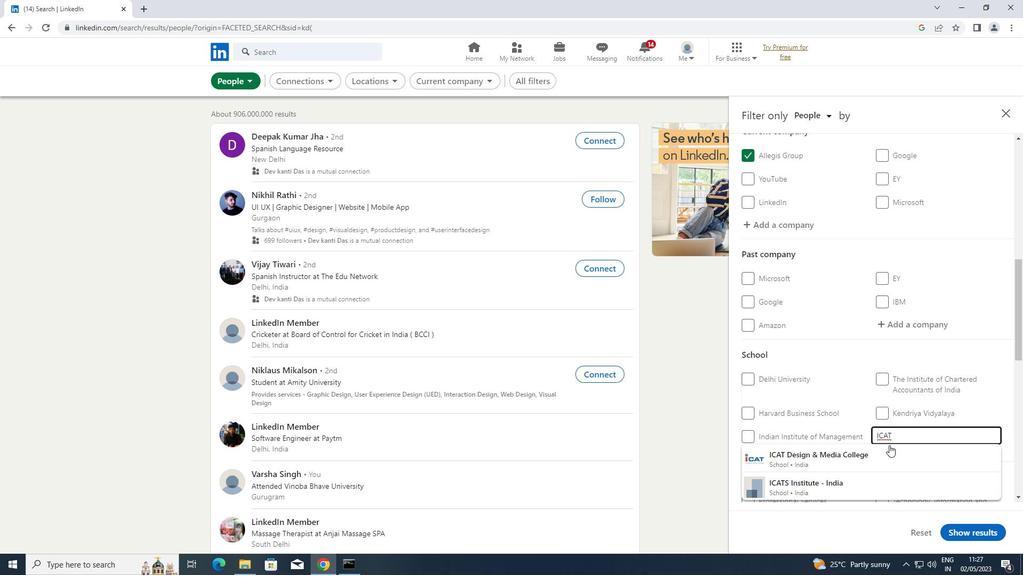 
Action: Mouse pressed left at (882, 453)
Screenshot: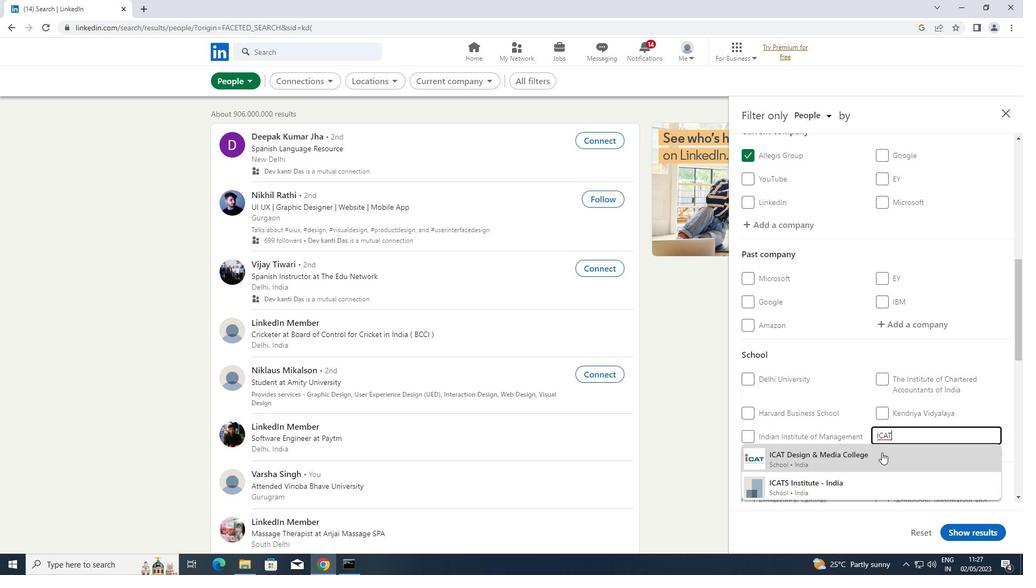 
Action: Mouse moved to (882, 450)
Screenshot: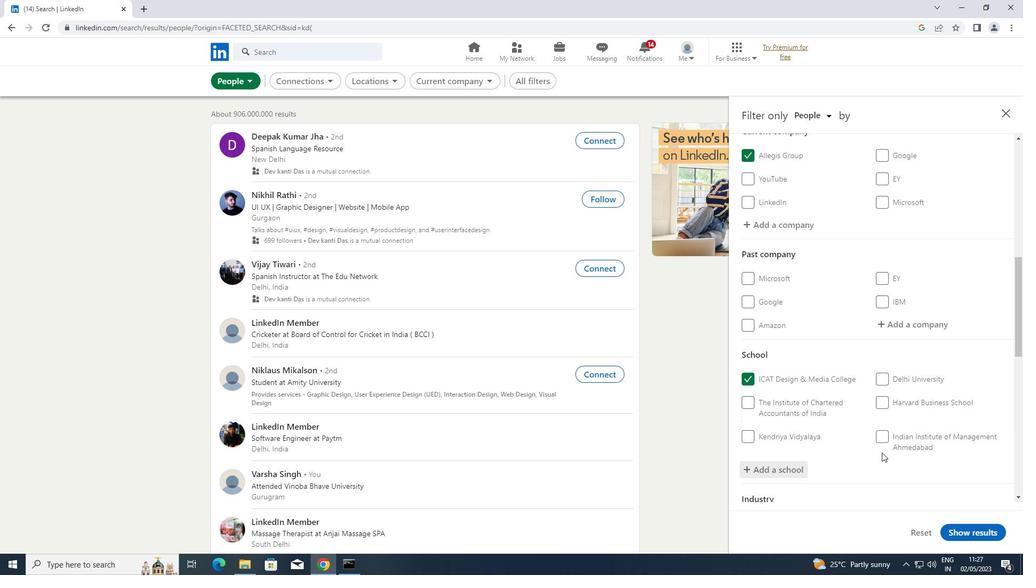 
Action: Mouse scrolled (882, 450) with delta (0, 0)
Screenshot: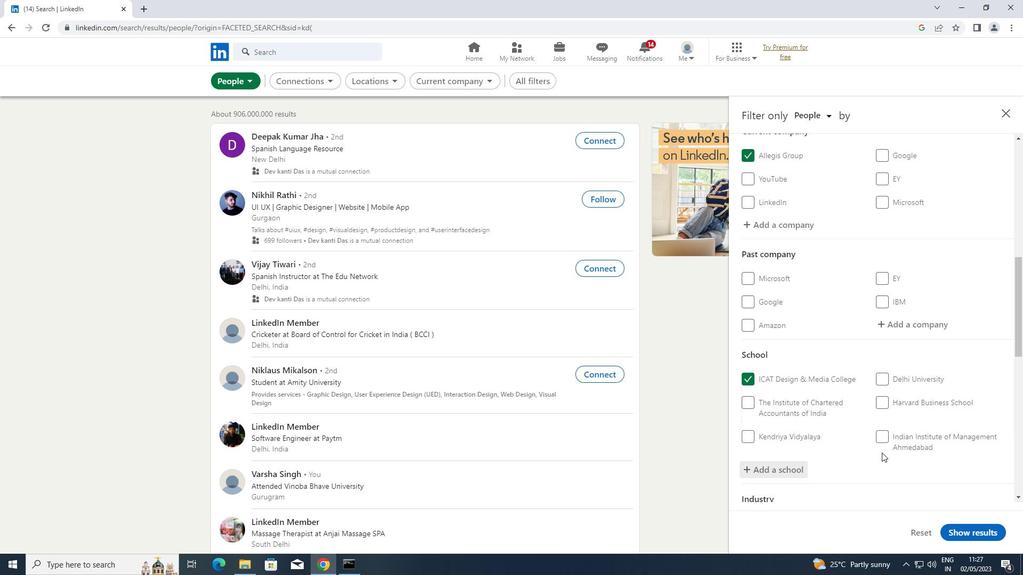 
Action: Mouse scrolled (882, 450) with delta (0, 0)
Screenshot: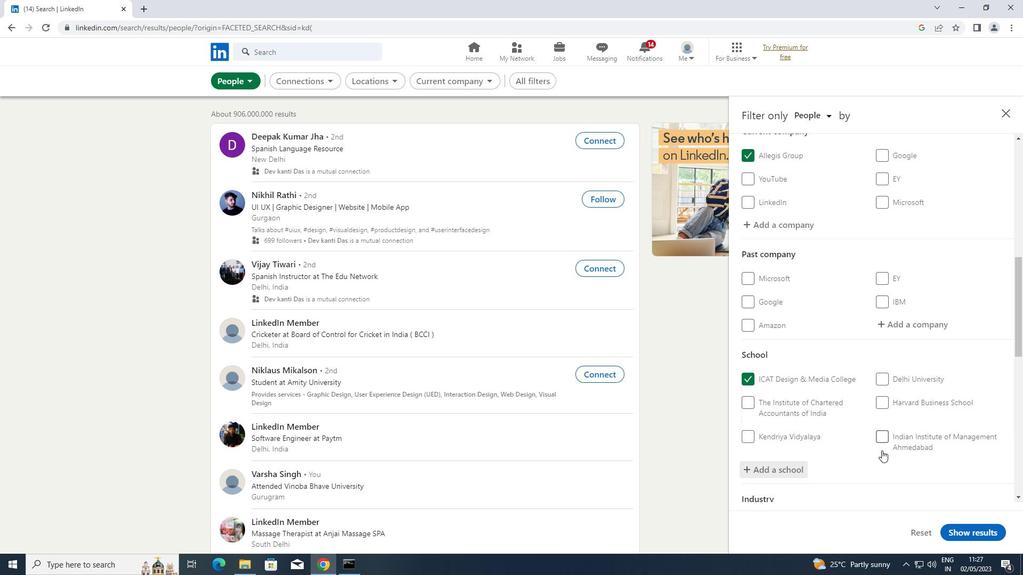 
Action: Mouse scrolled (882, 450) with delta (0, 0)
Screenshot: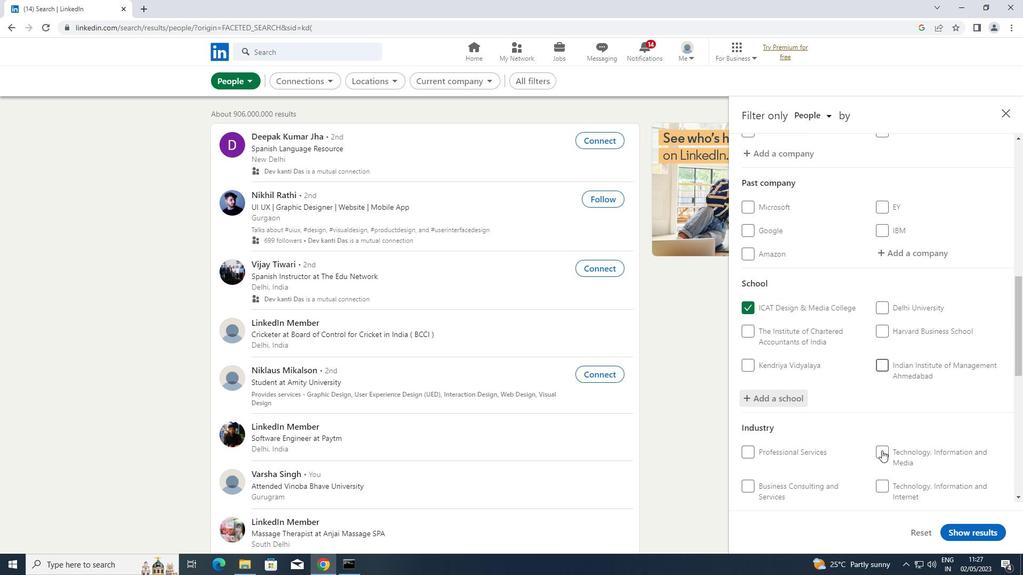 
Action: Mouse moved to (883, 448)
Screenshot: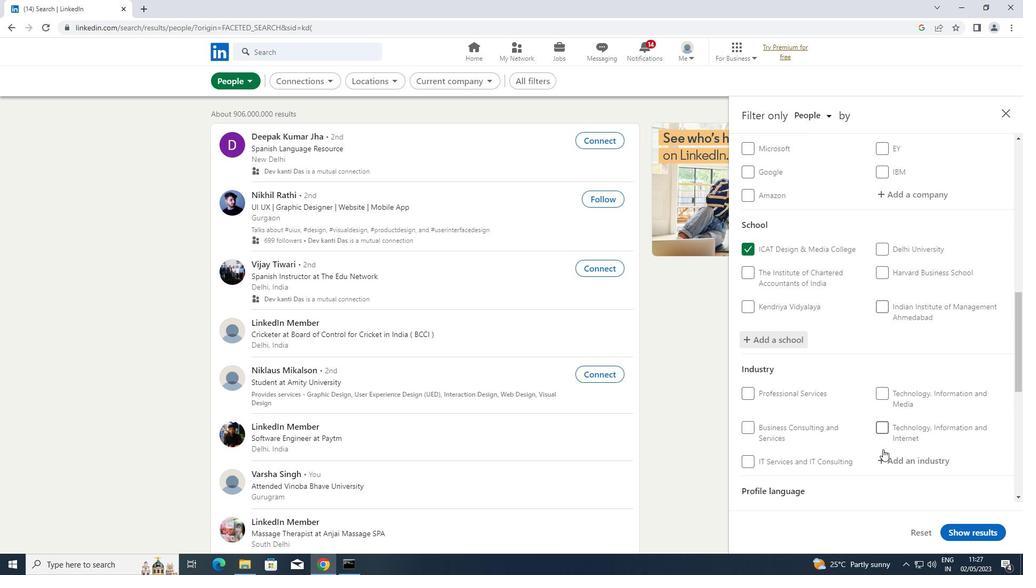 
Action: Mouse scrolled (883, 447) with delta (0, 0)
Screenshot: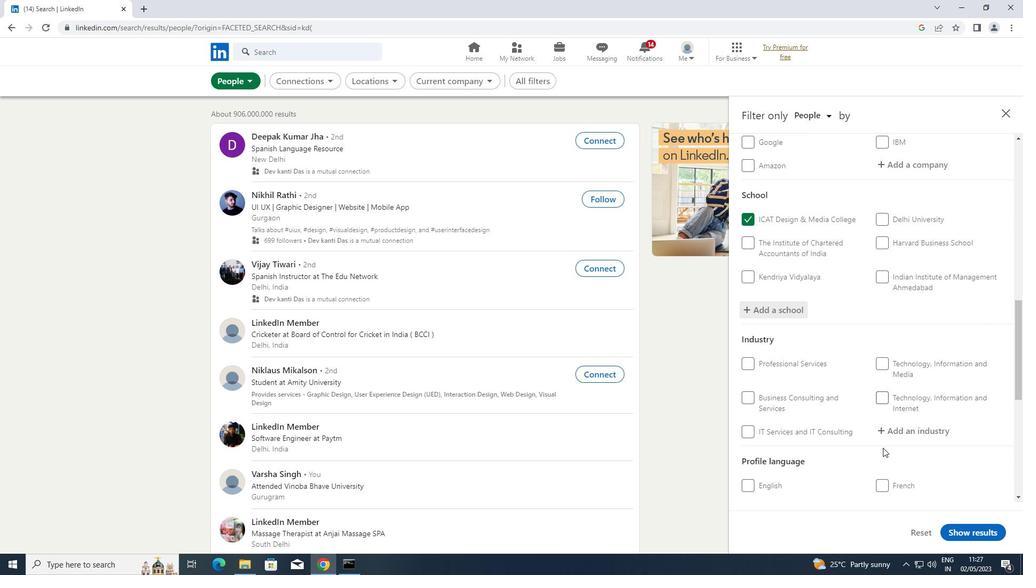 
Action: Mouse moved to (906, 378)
Screenshot: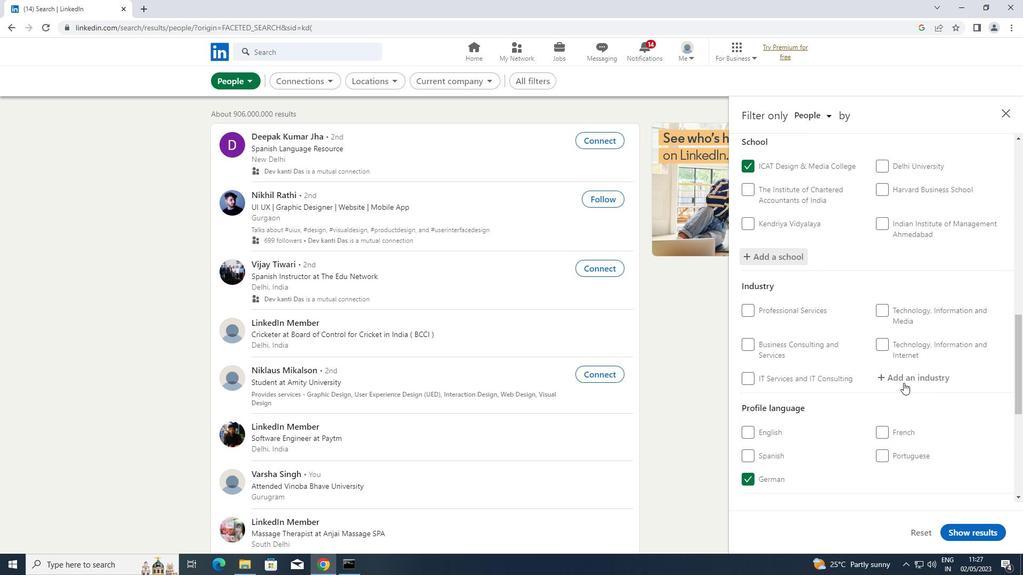 
Action: Mouse pressed left at (906, 378)
Screenshot: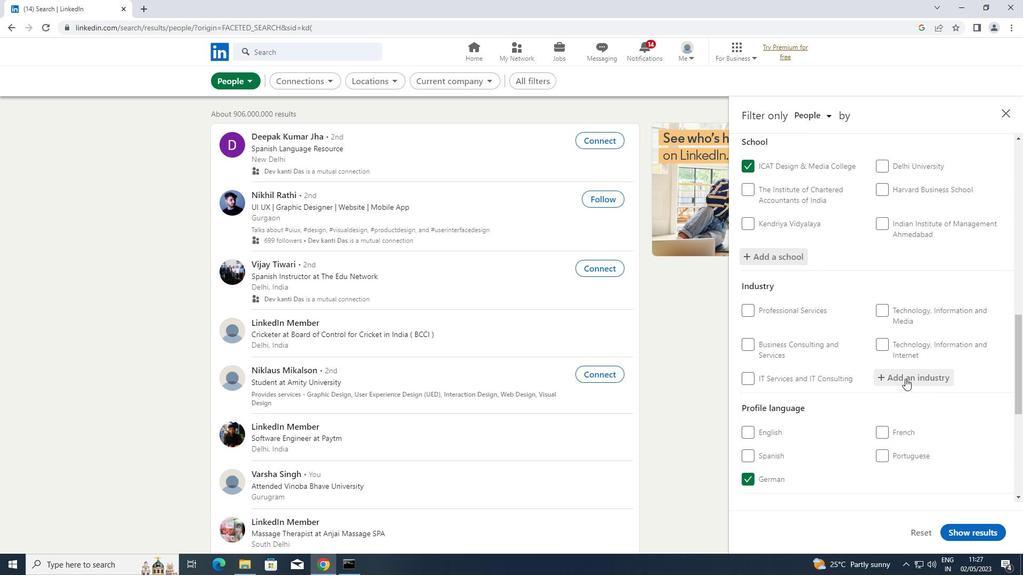
Action: Key pressed <Key.shift>WHOLESALE<Key.space><Key.shift>MOTOR
Screenshot: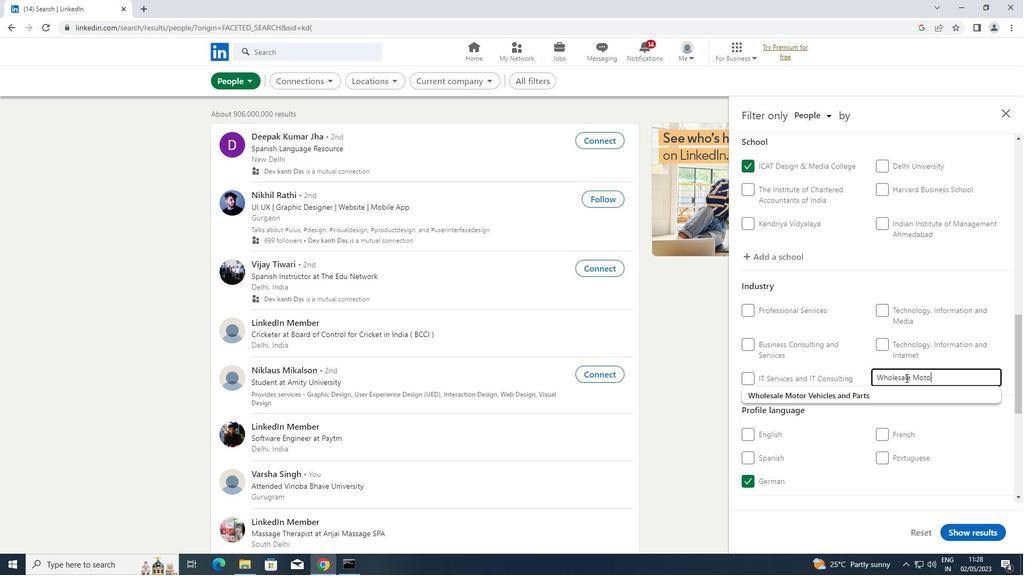 
Action: Mouse moved to (849, 391)
Screenshot: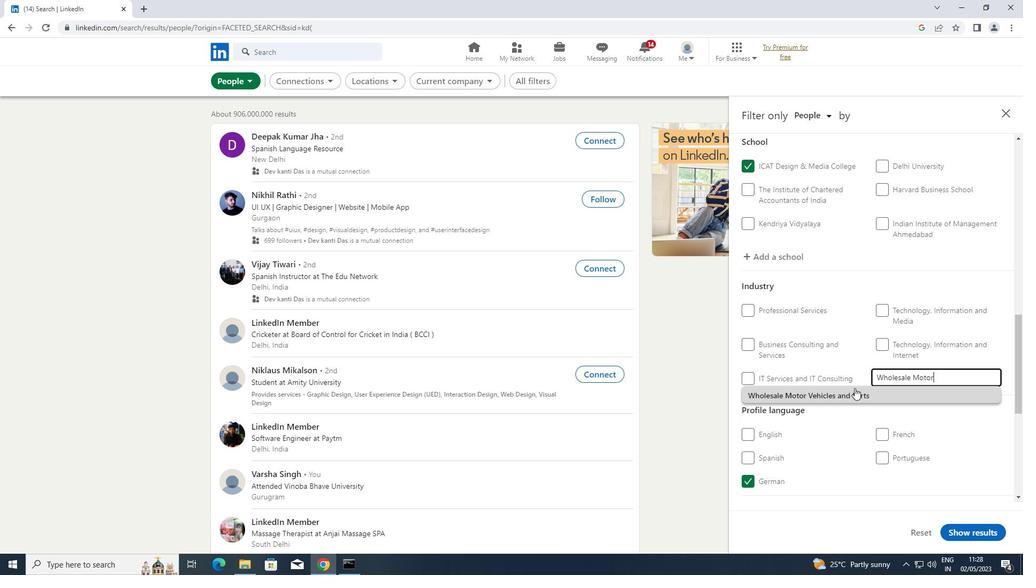 
Action: Mouse pressed left at (849, 391)
Screenshot: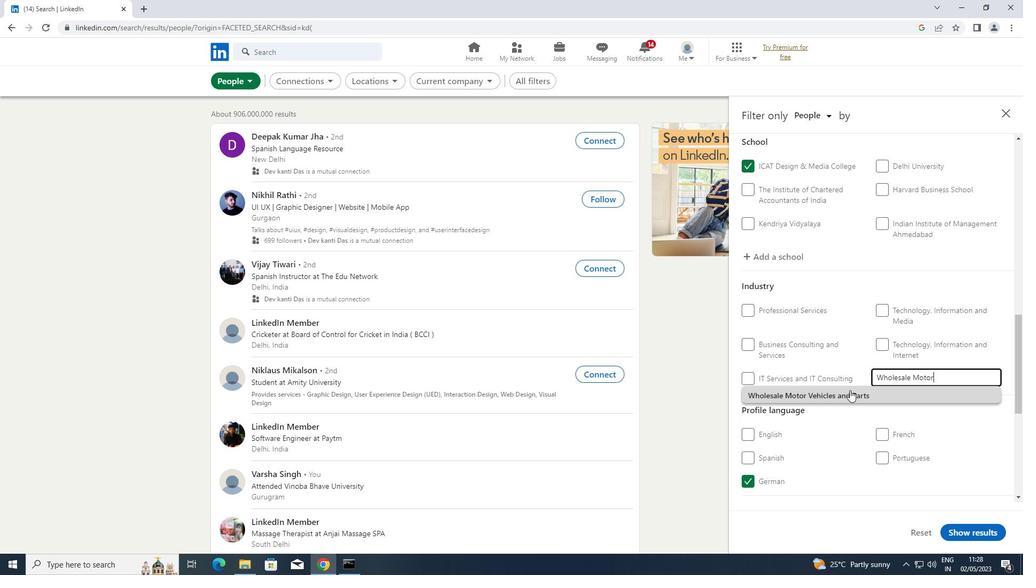 
Action: Mouse scrolled (849, 390) with delta (0, 0)
Screenshot: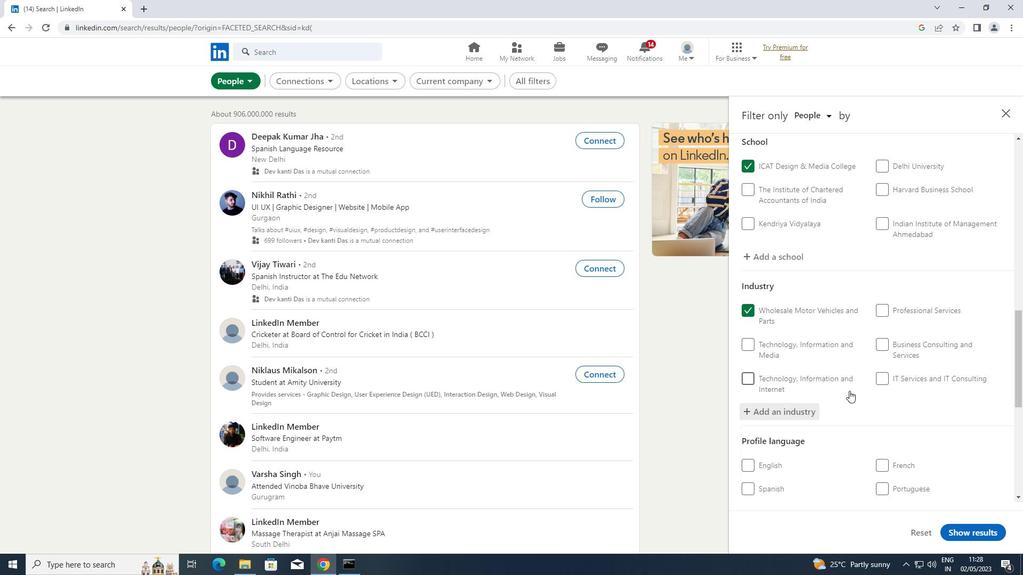 
Action: Mouse scrolled (849, 390) with delta (0, 0)
Screenshot: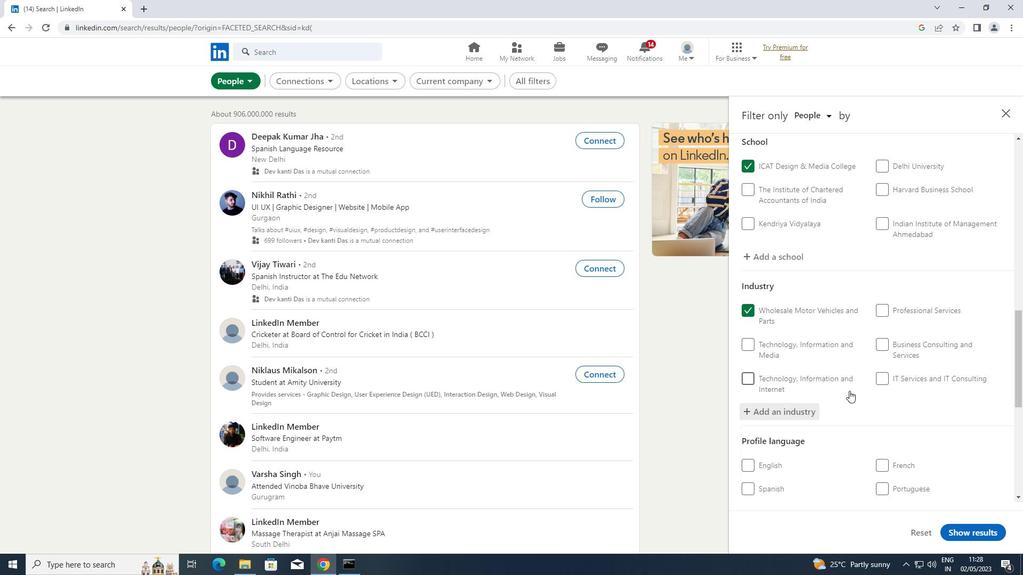 
Action: Mouse scrolled (849, 390) with delta (0, 0)
Screenshot: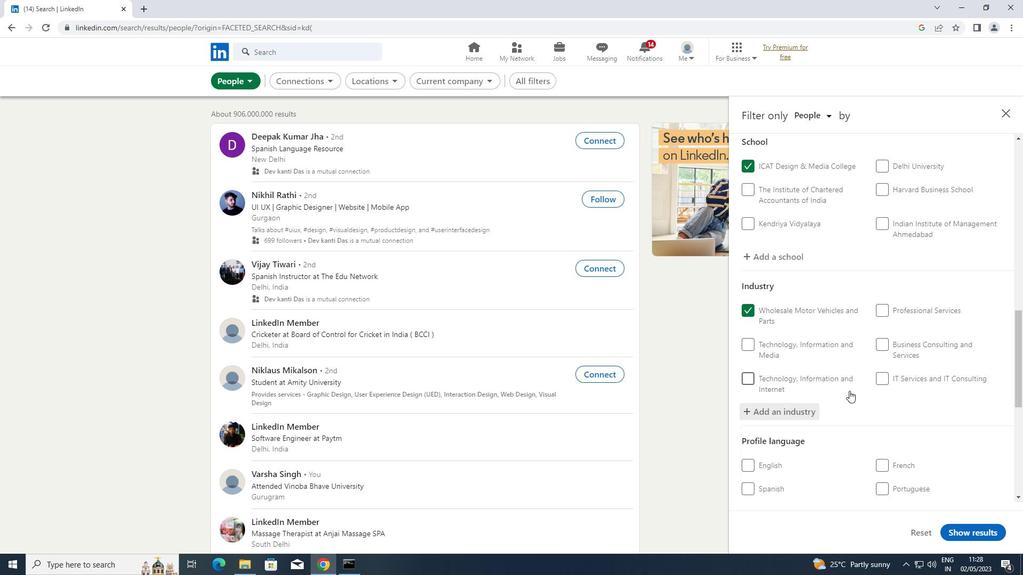 
Action: Mouse scrolled (849, 390) with delta (0, 0)
Screenshot: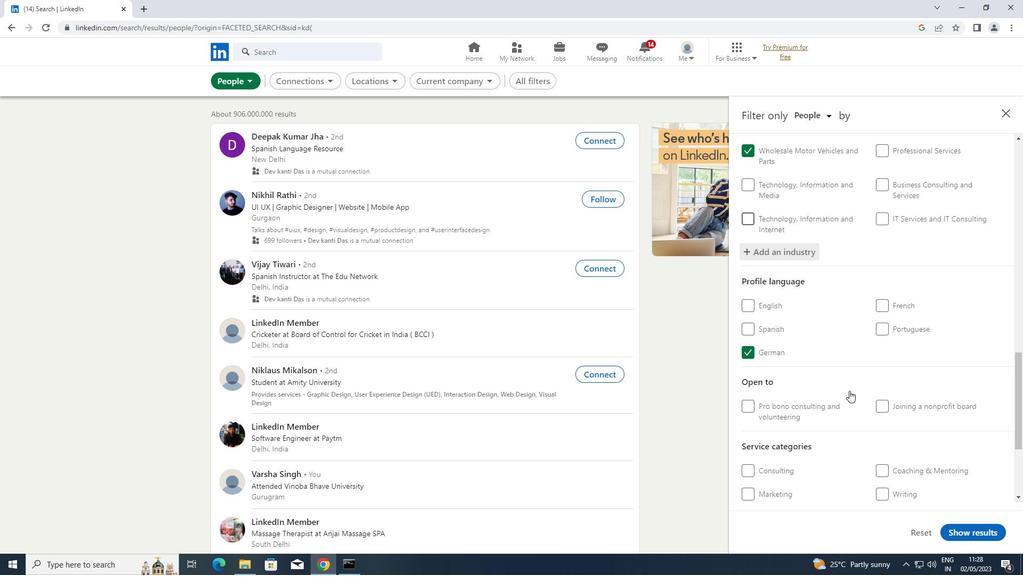 
Action: Mouse scrolled (849, 390) with delta (0, 0)
Screenshot: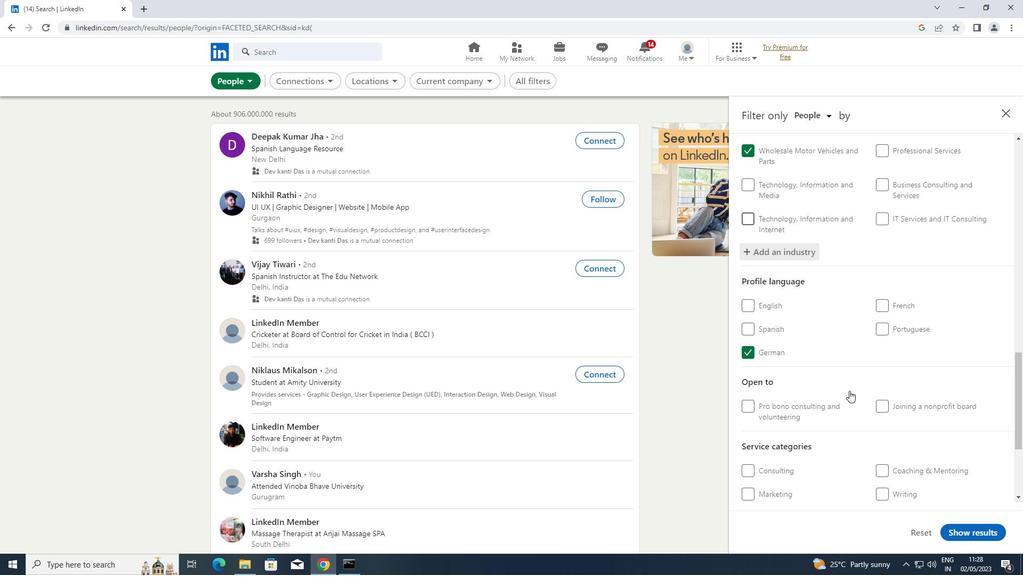 
Action: Mouse scrolled (849, 390) with delta (0, 0)
Screenshot: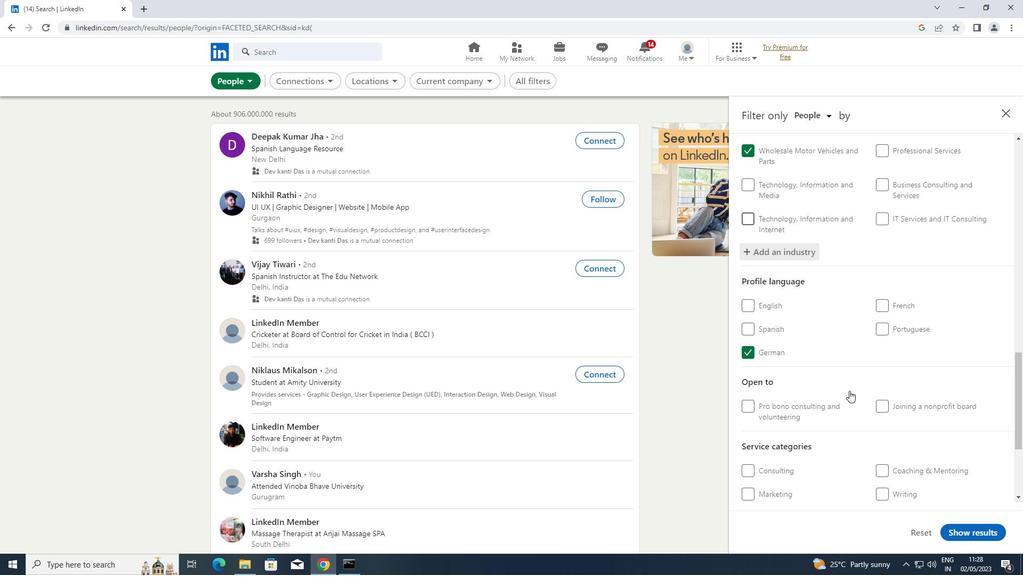 
Action: Mouse moved to (911, 348)
Screenshot: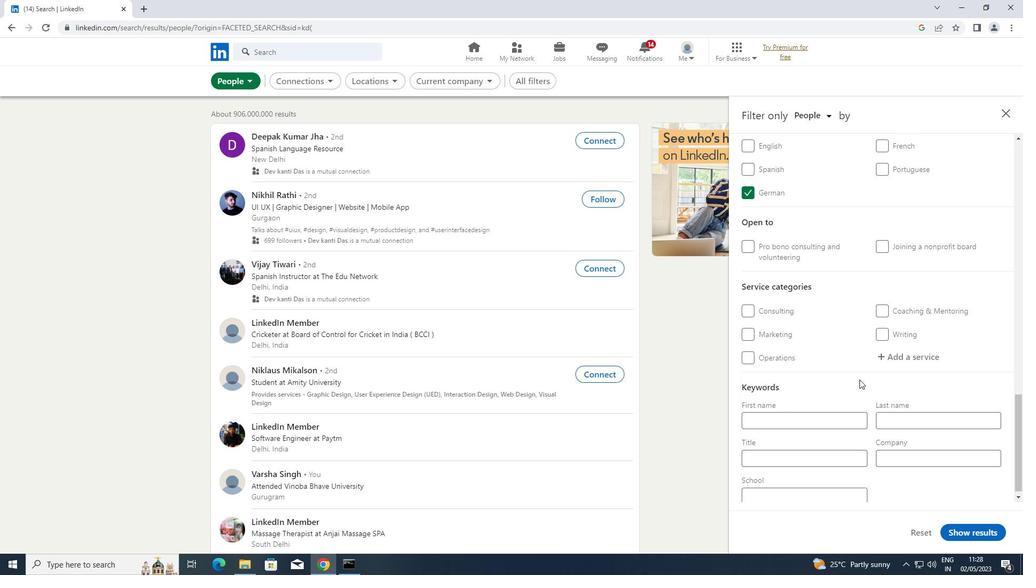 
Action: Mouse pressed left at (911, 348)
Screenshot: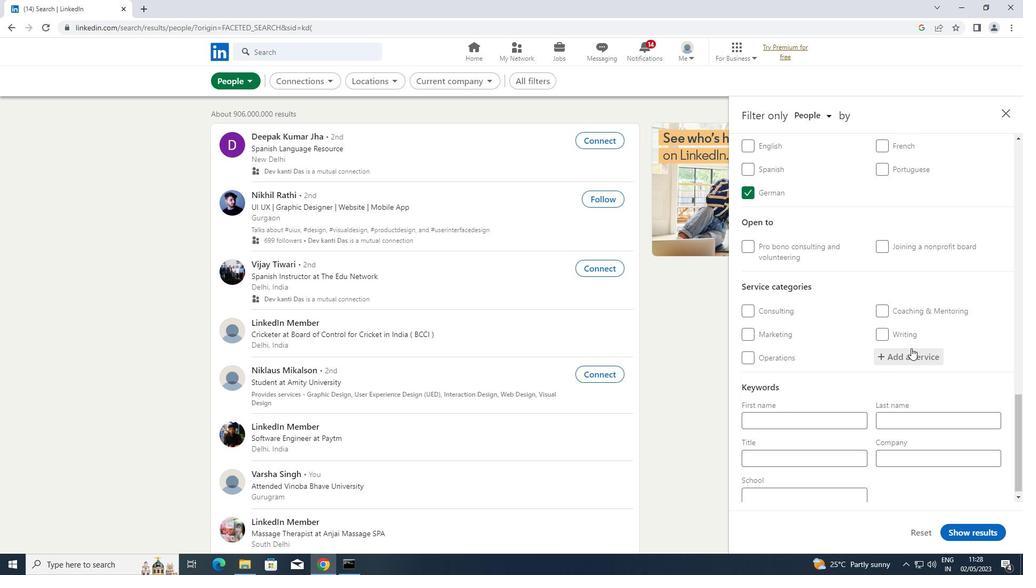 
Action: Key pressed <Key.shift>LIFE<Key.space>
Screenshot: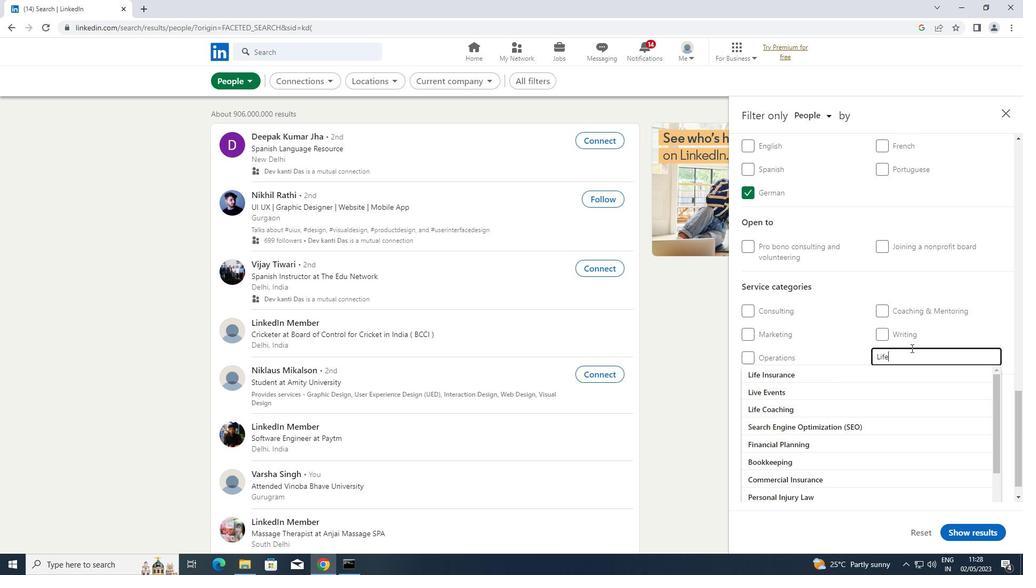
Action: Mouse moved to (829, 393)
Screenshot: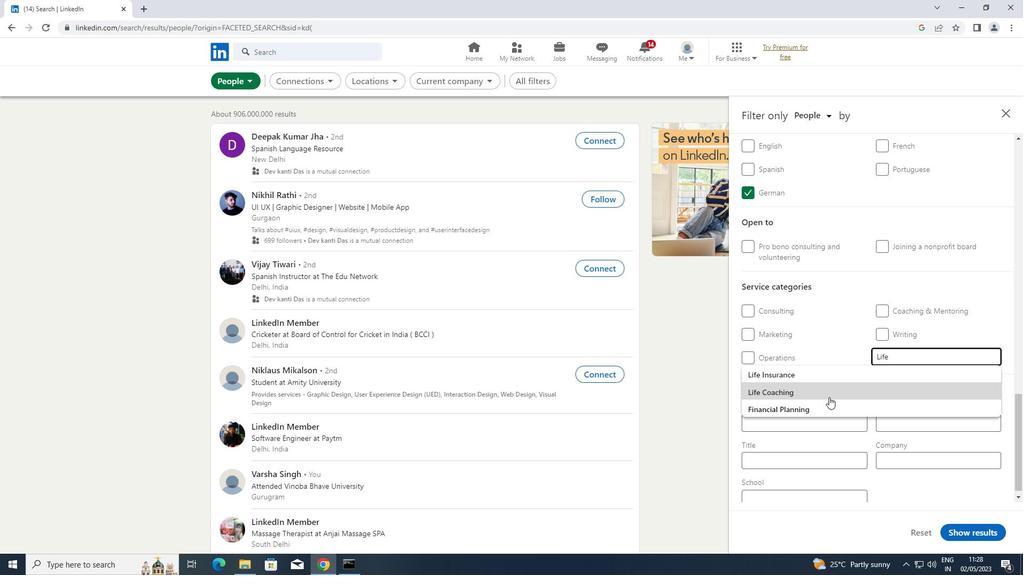 
Action: Mouse pressed left at (829, 393)
Screenshot: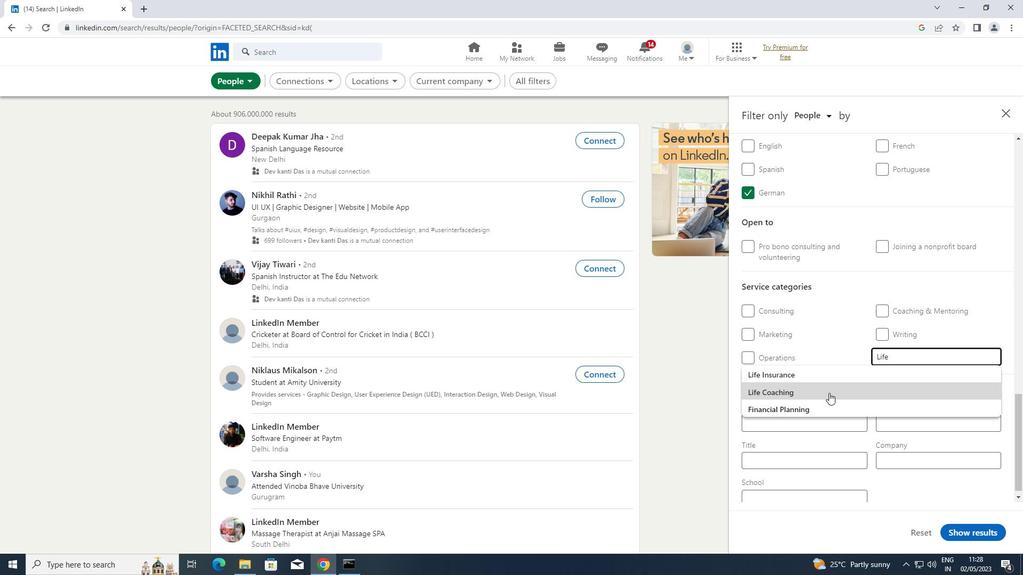 
Action: Mouse moved to (794, 477)
Screenshot: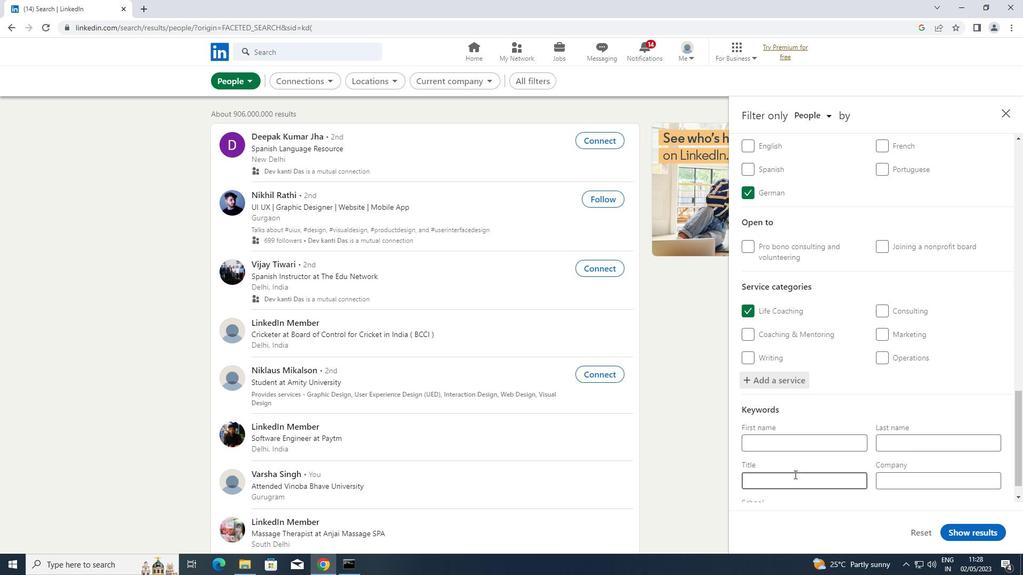 
Action: Mouse pressed left at (794, 477)
Screenshot: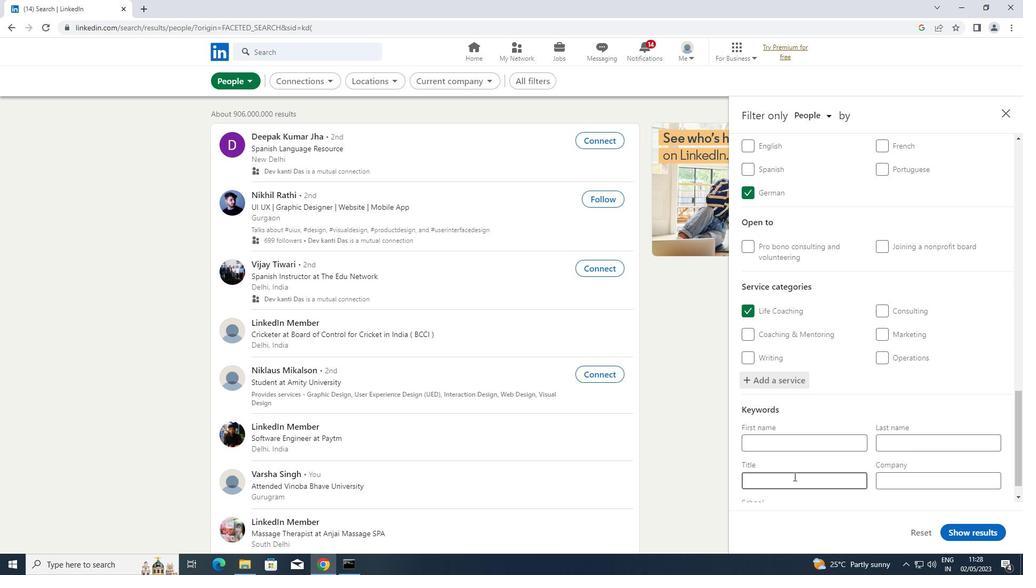 
Action: Mouse moved to (794, 477)
Screenshot: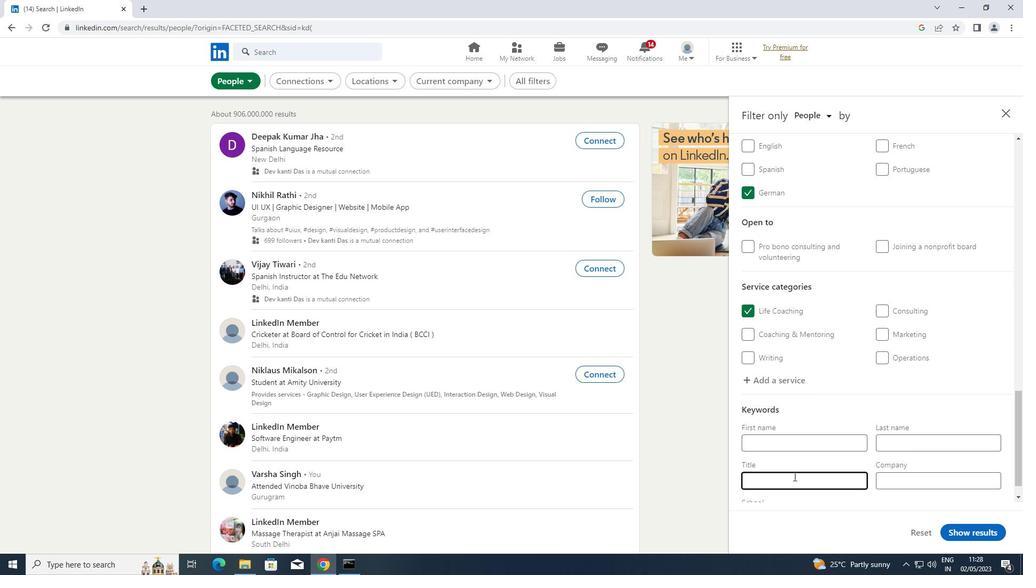 
Action: Key pressed <Key.shift>DIRECTOR<Key.space>OF<Key.space><Key.shift>FIRST<Key.space><Key.shift>IMPRESSIONS
Screenshot: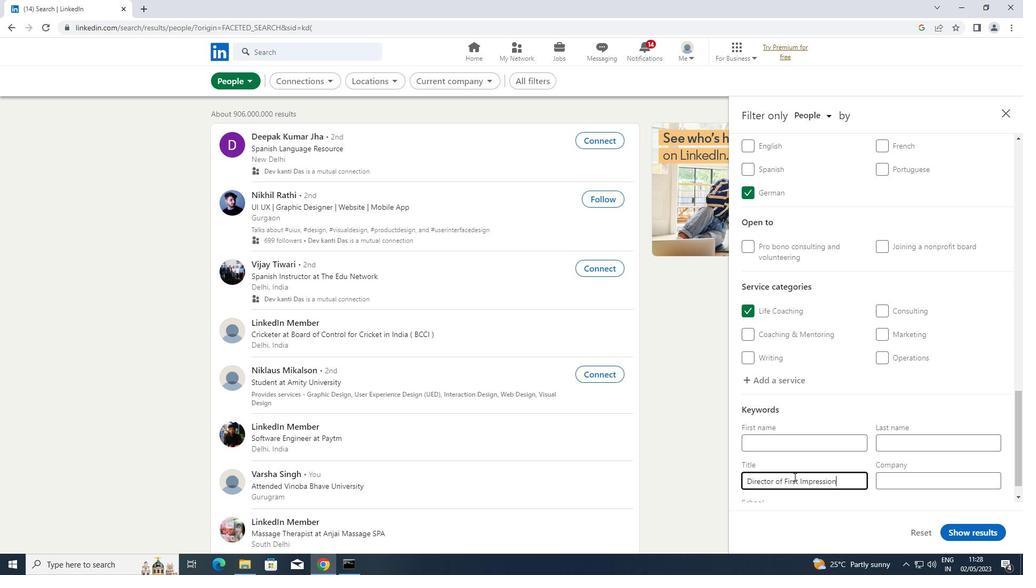 
Action: Mouse moved to (957, 529)
Screenshot: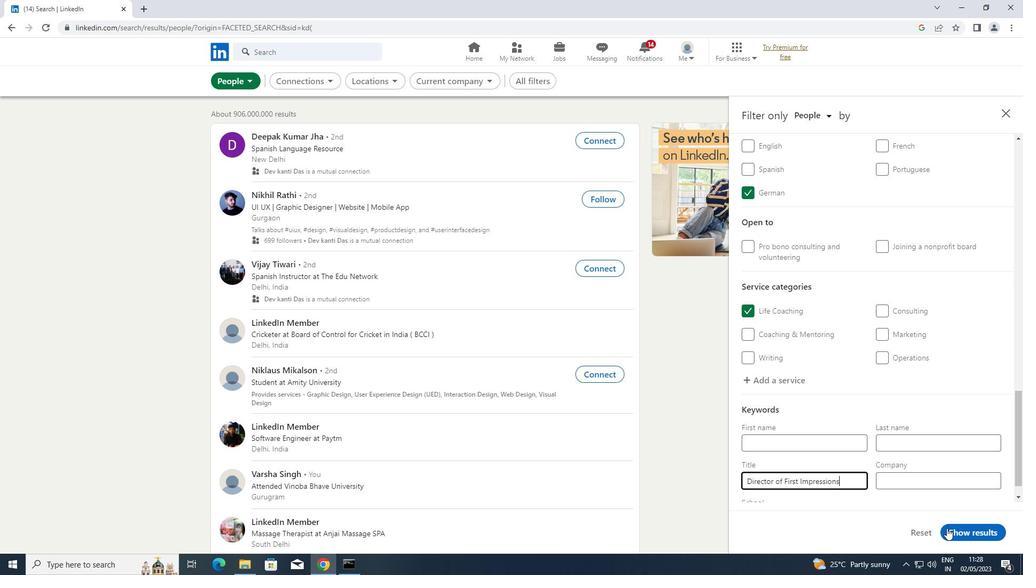 
Action: Mouse pressed left at (957, 529)
Screenshot: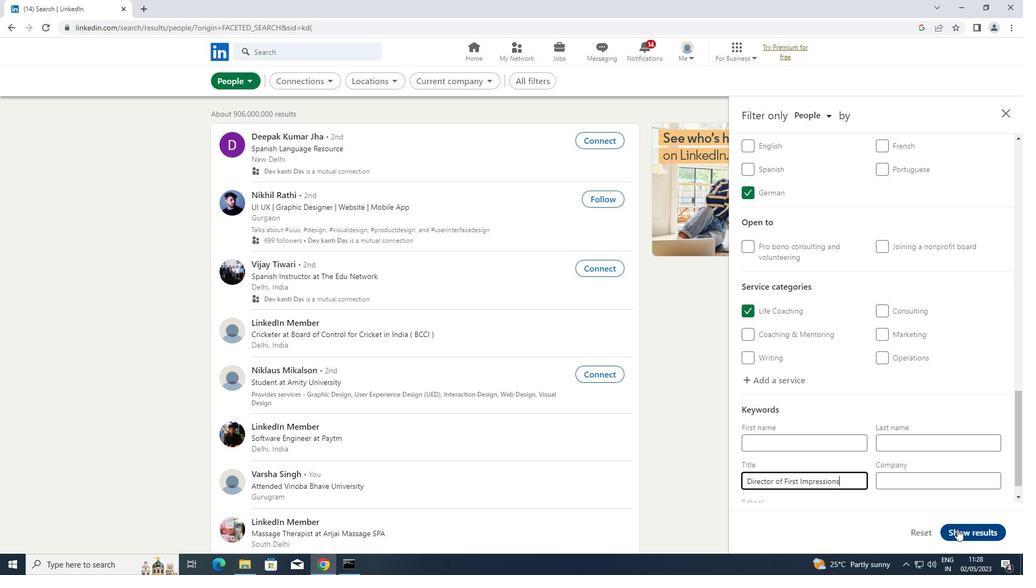
